 Task: Look for space in Carrara, Italy from 1st June, 2023 to 9th June, 2023 for 4 adults in price range Rs.6000 to Rs.12000. Place can be entire place with 2 bedrooms having 2 beds and 2 bathrooms. Property type can be house, flat, guest house. Booking option can be shelf check-in. Required host language is English.
Action: Mouse moved to (446, 114)
Screenshot: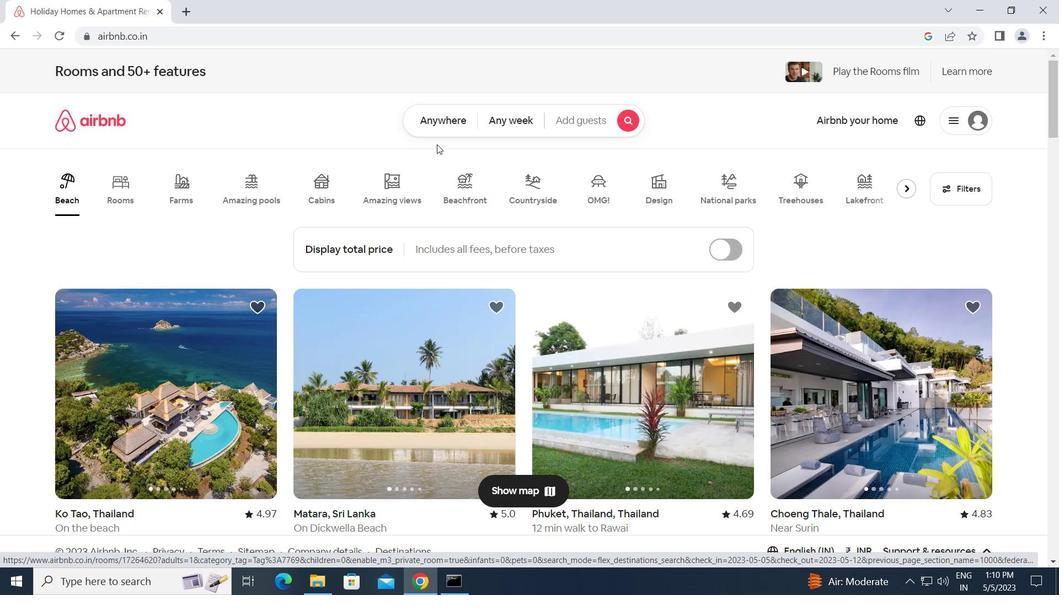 
Action: Mouse pressed left at (446, 114)
Screenshot: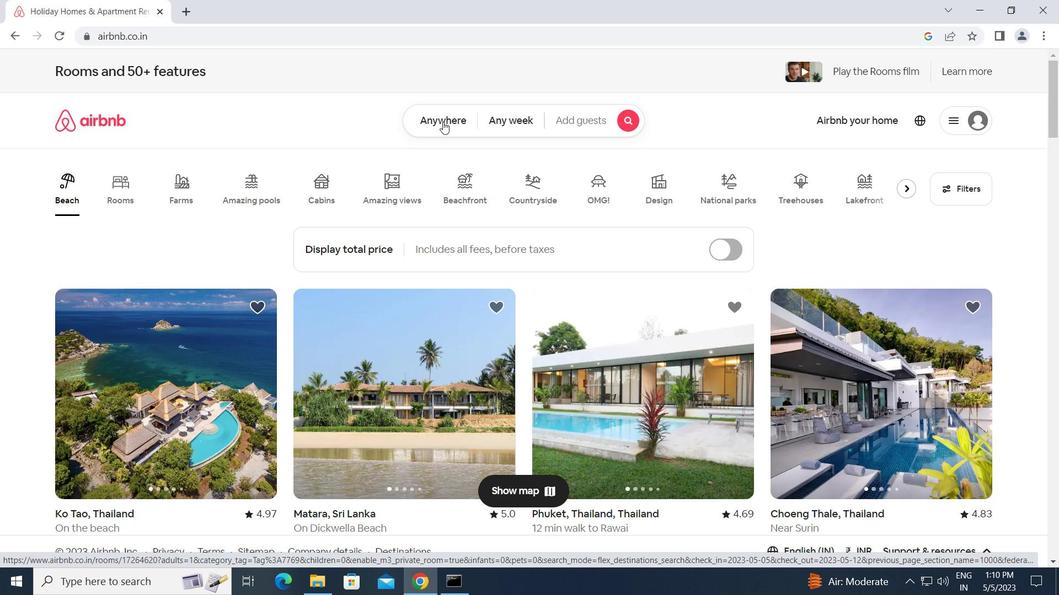 
Action: Mouse moved to (346, 173)
Screenshot: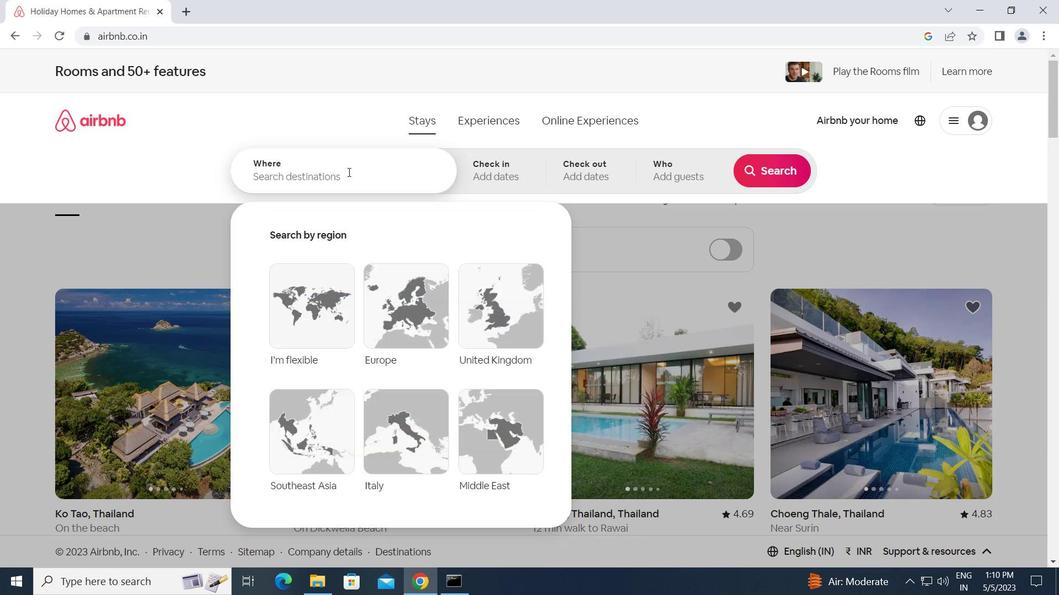 
Action: Mouse pressed left at (346, 173)
Screenshot: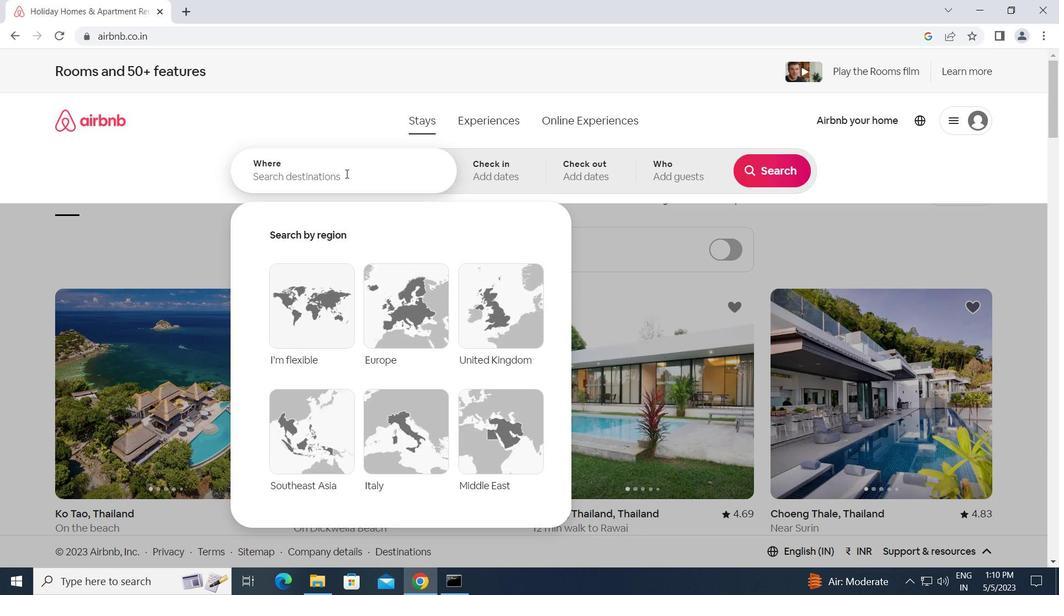 
Action: Key pressed c<Key.caps_lock>arrara,<Key.space><Key.caps_lock>i<Key.caps_lock>taly<Key.enter>
Screenshot: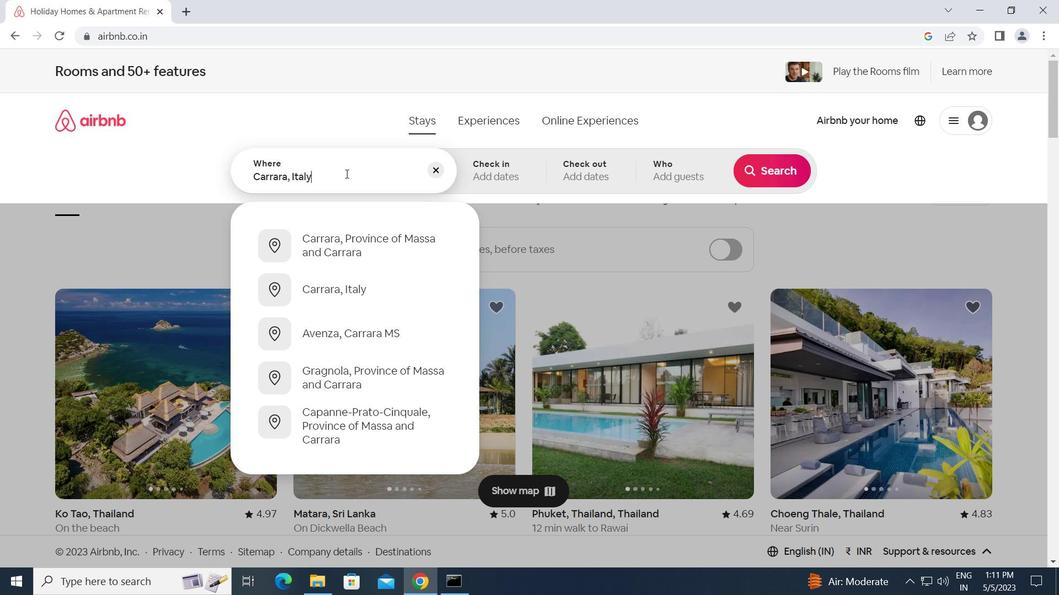 
Action: Mouse moved to (683, 330)
Screenshot: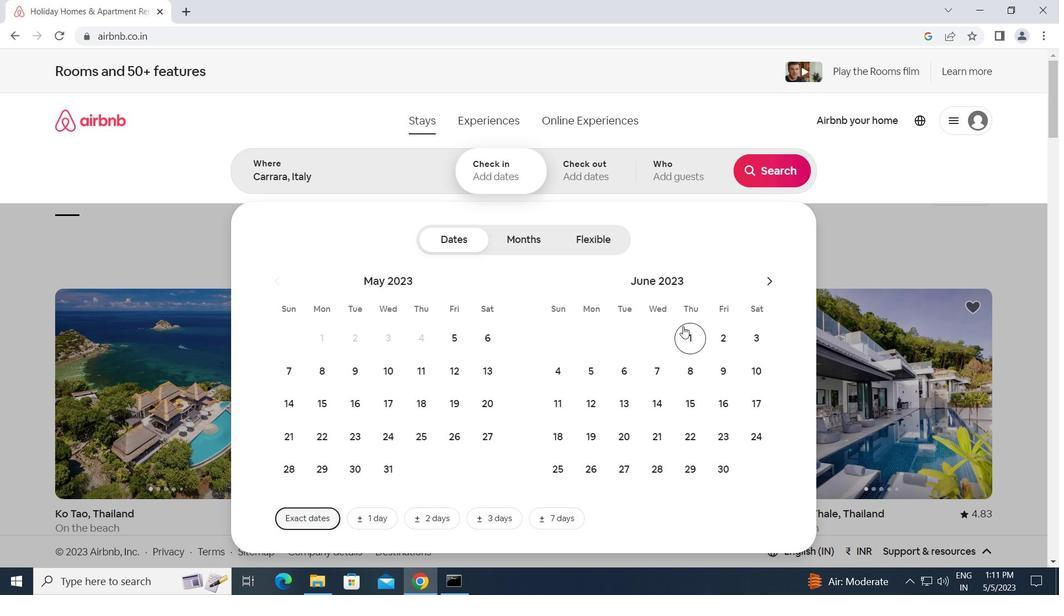 
Action: Mouse pressed left at (683, 330)
Screenshot: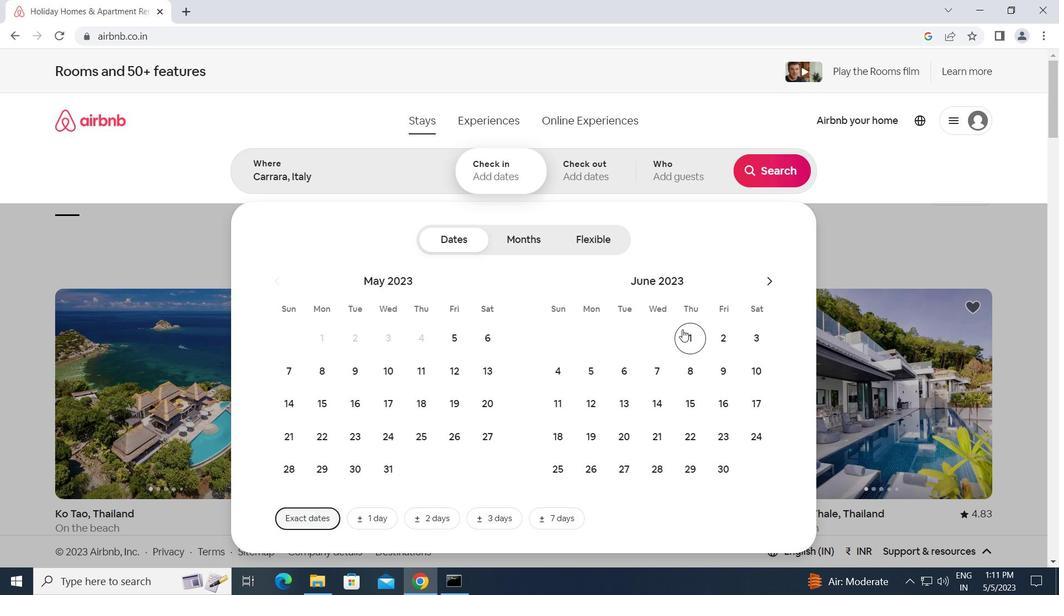 
Action: Mouse moved to (721, 372)
Screenshot: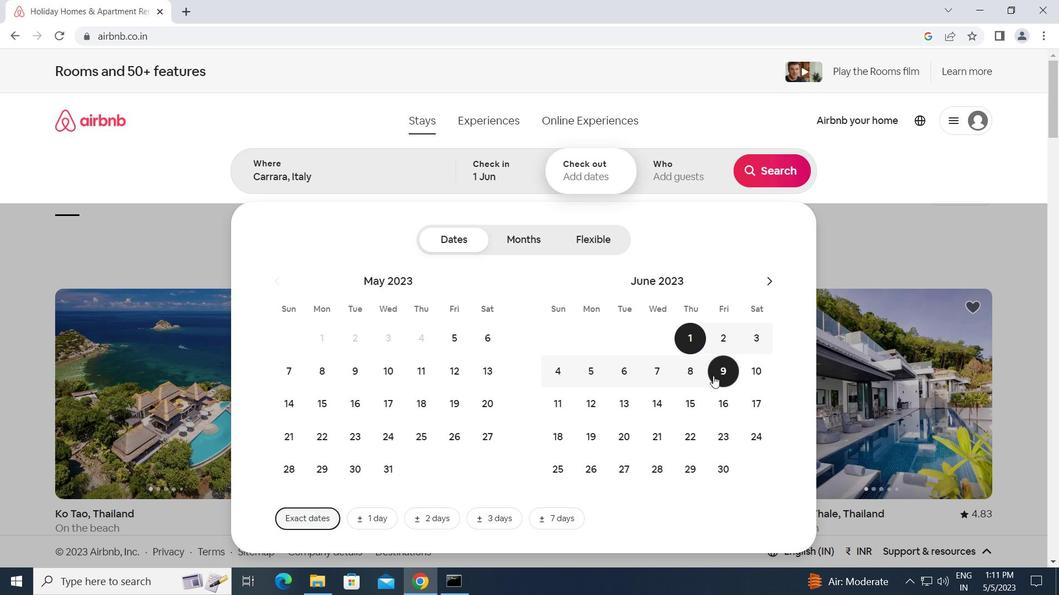 
Action: Mouse pressed left at (721, 372)
Screenshot: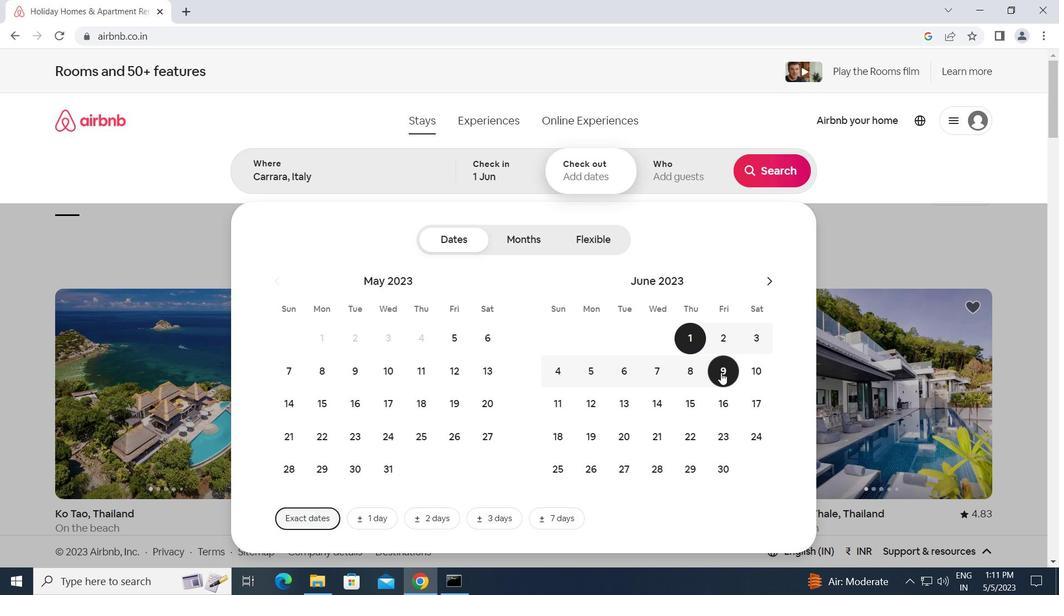 
Action: Mouse moved to (694, 171)
Screenshot: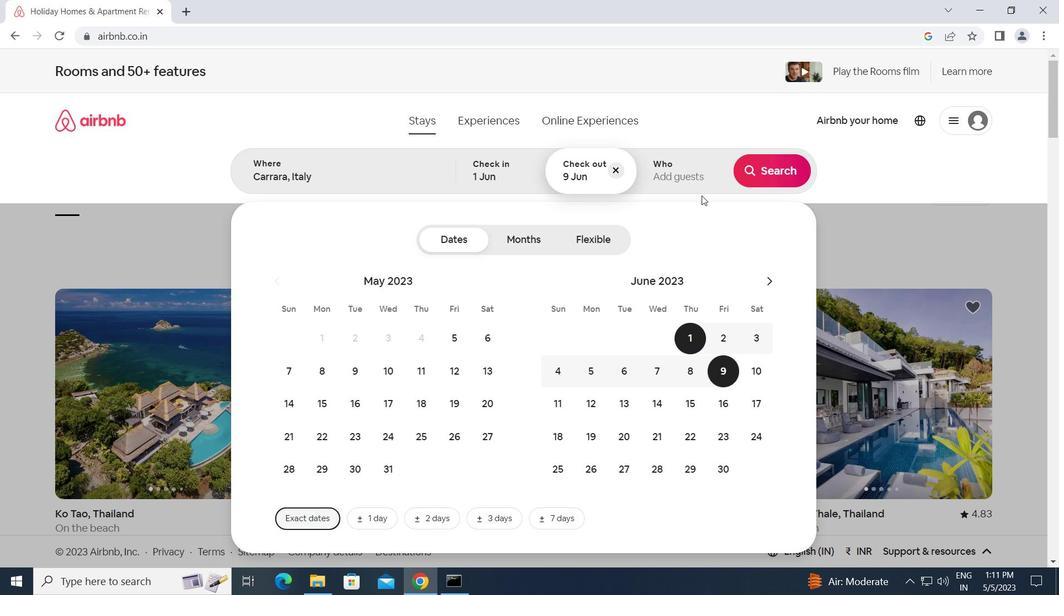 
Action: Mouse pressed left at (694, 171)
Screenshot: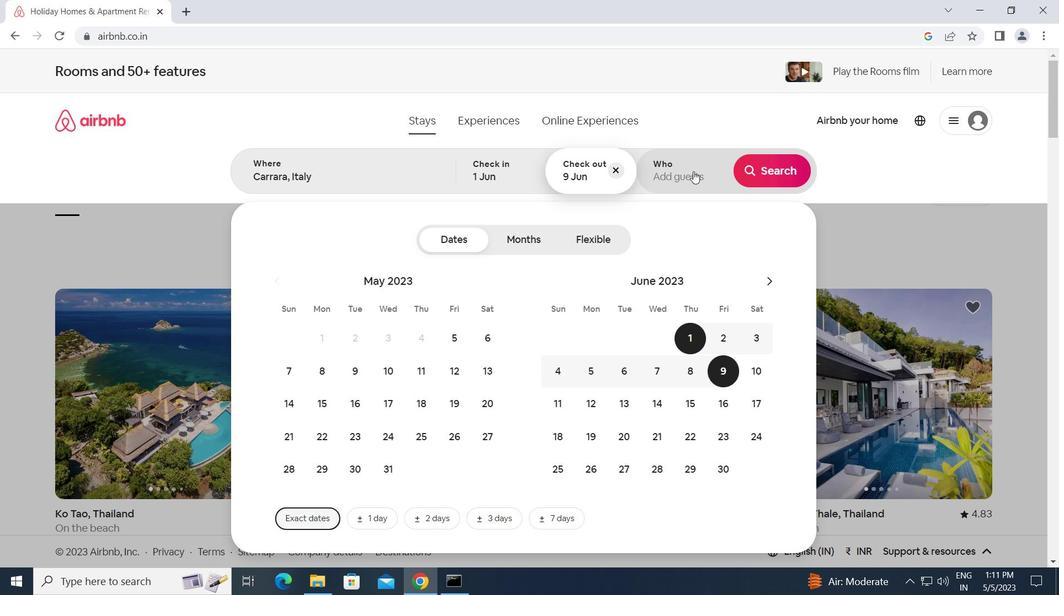 
Action: Mouse moved to (780, 241)
Screenshot: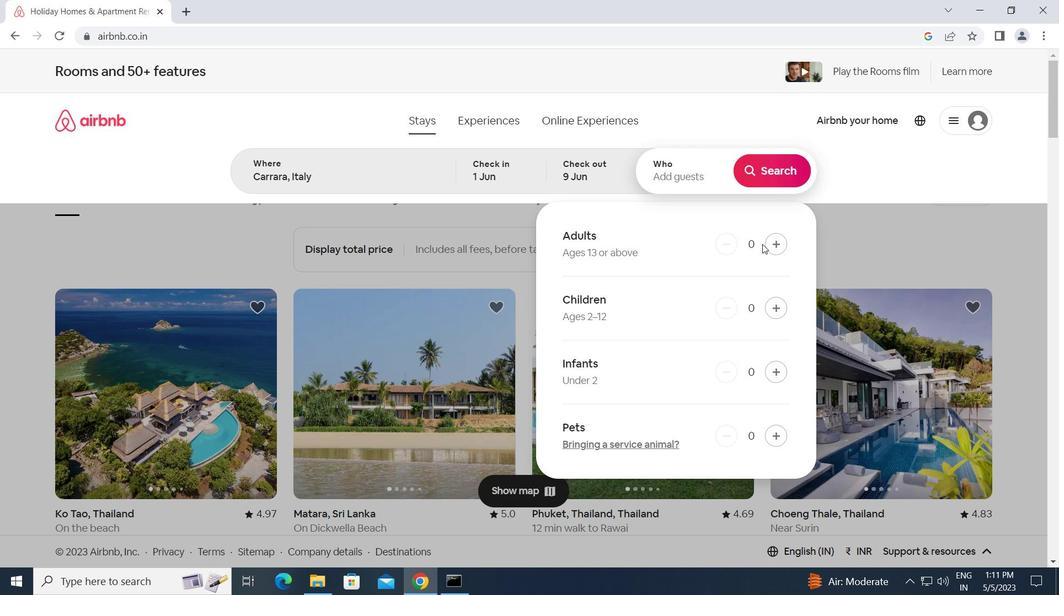 
Action: Mouse pressed left at (780, 241)
Screenshot: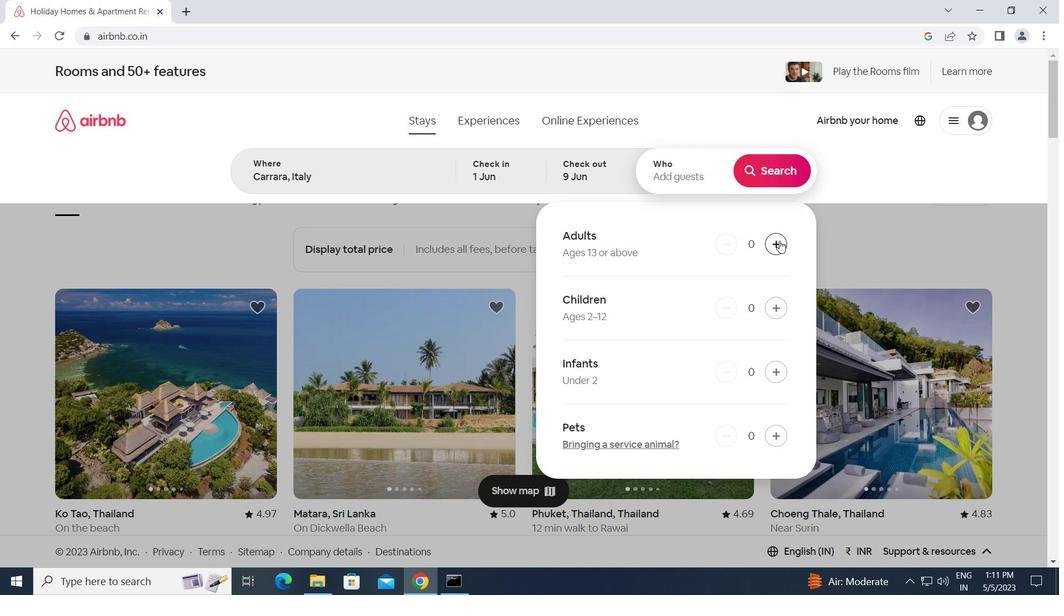 
Action: Mouse pressed left at (780, 241)
Screenshot: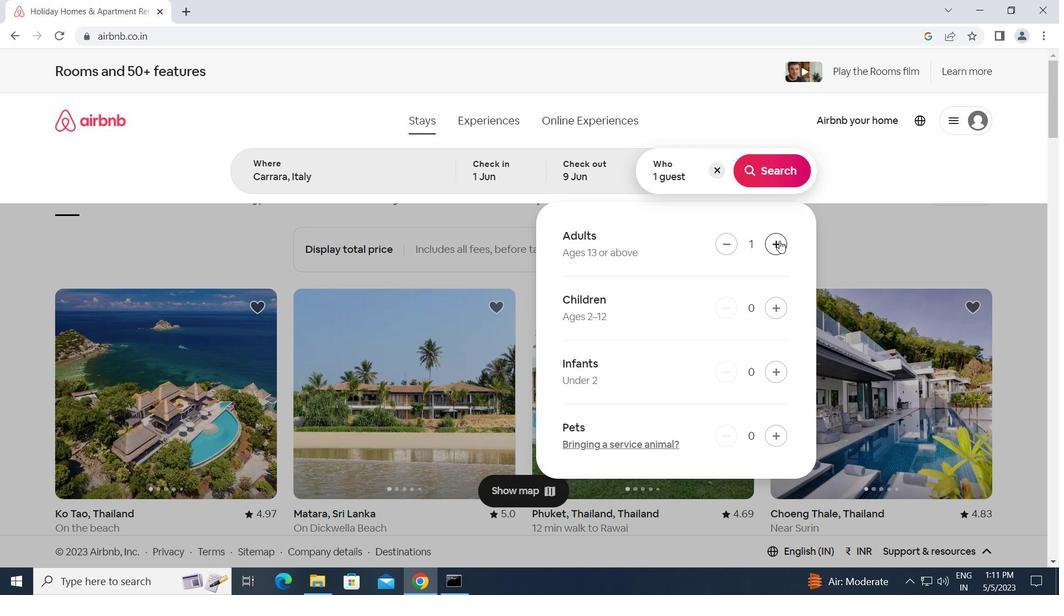 
Action: Mouse pressed left at (780, 241)
Screenshot: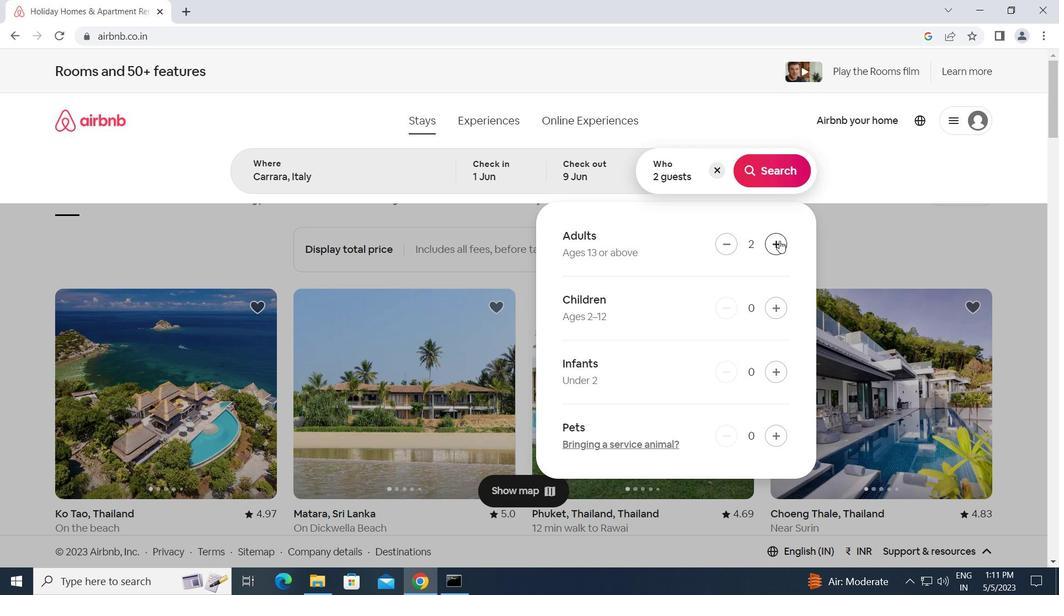 
Action: Mouse pressed left at (780, 241)
Screenshot: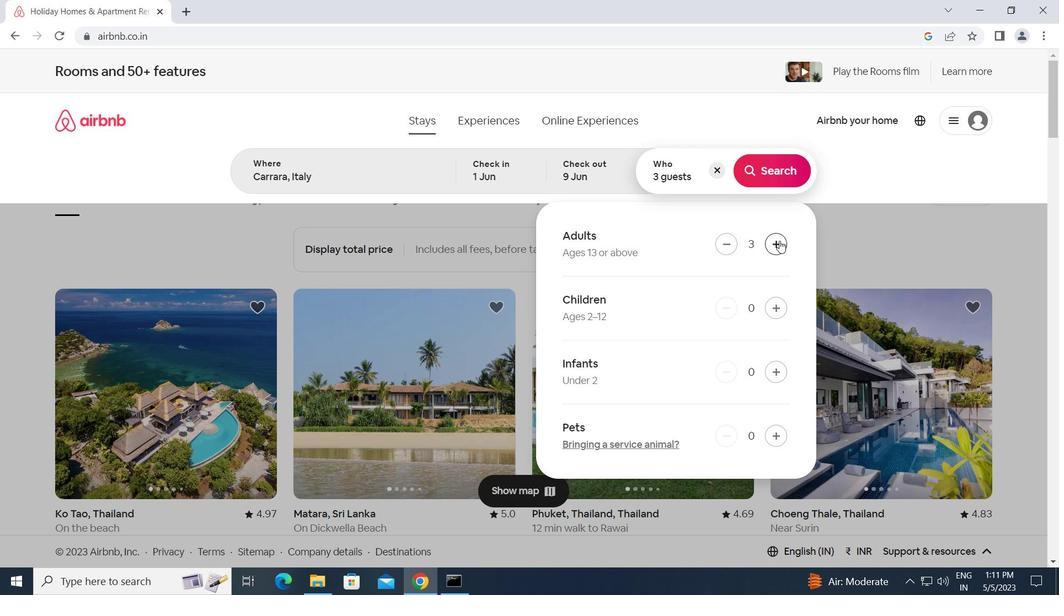 
Action: Mouse moved to (769, 169)
Screenshot: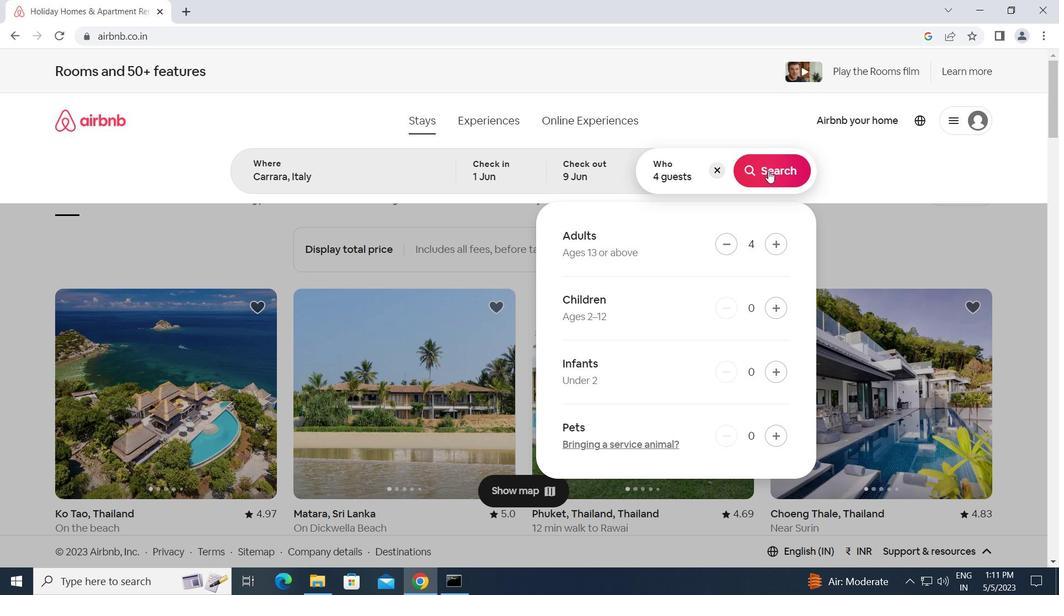 
Action: Mouse pressed left at (769, 169)
Screenshot: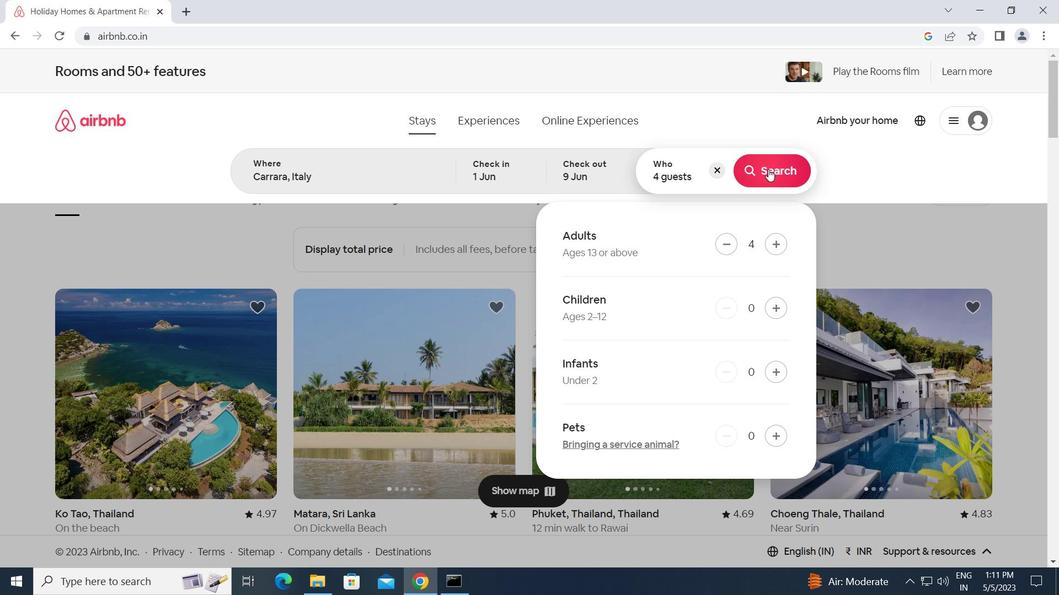 
Action: Mouse moved to (1011, 119)
Screenshot: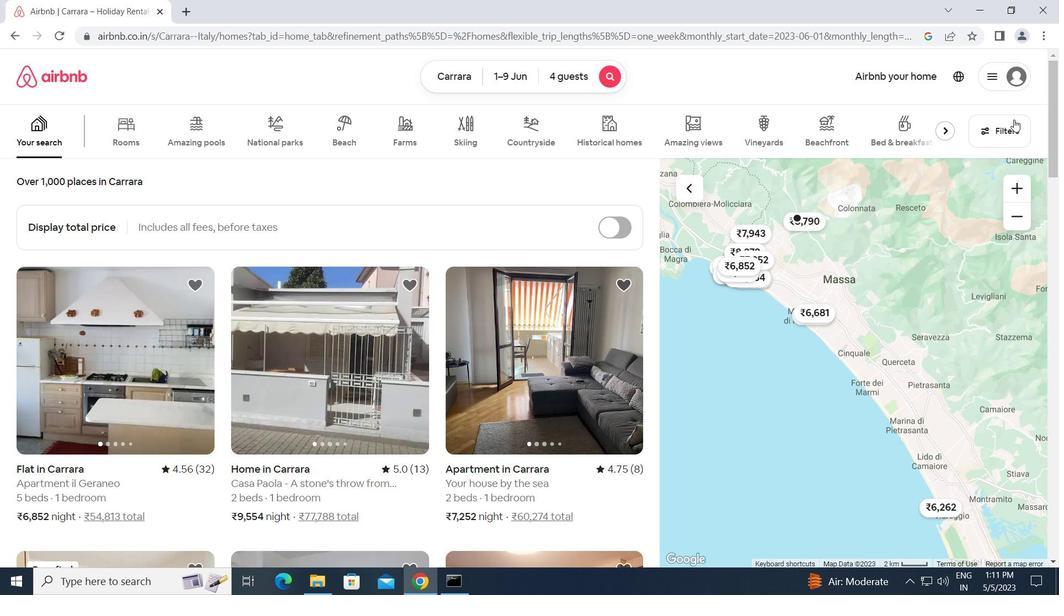 
Action: Mouse pressed left at (1011, 119)
Screenshot: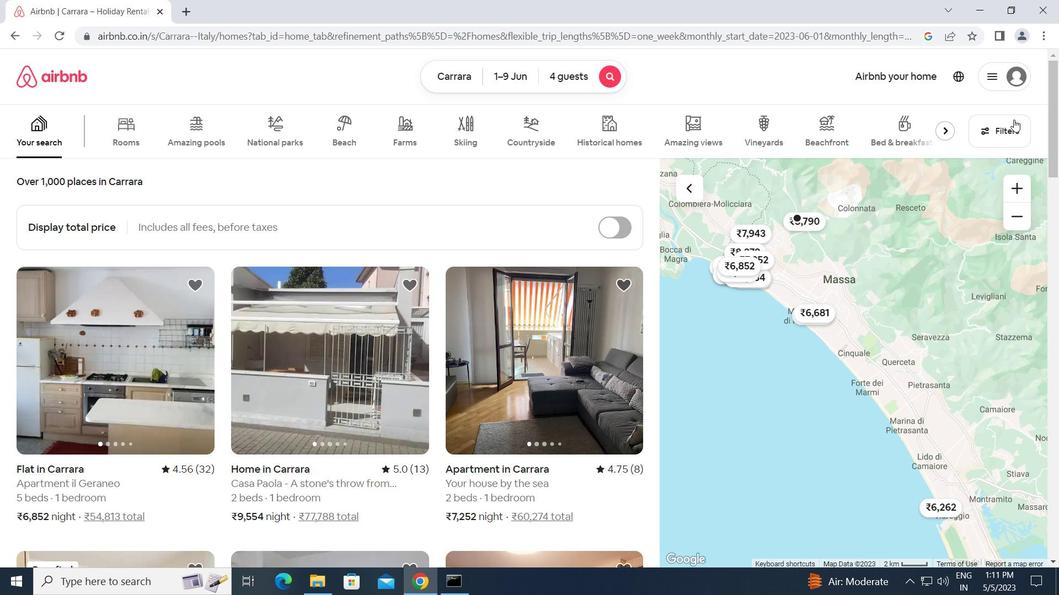 
Action: Mouse moved to (362, 418)
Screenshot: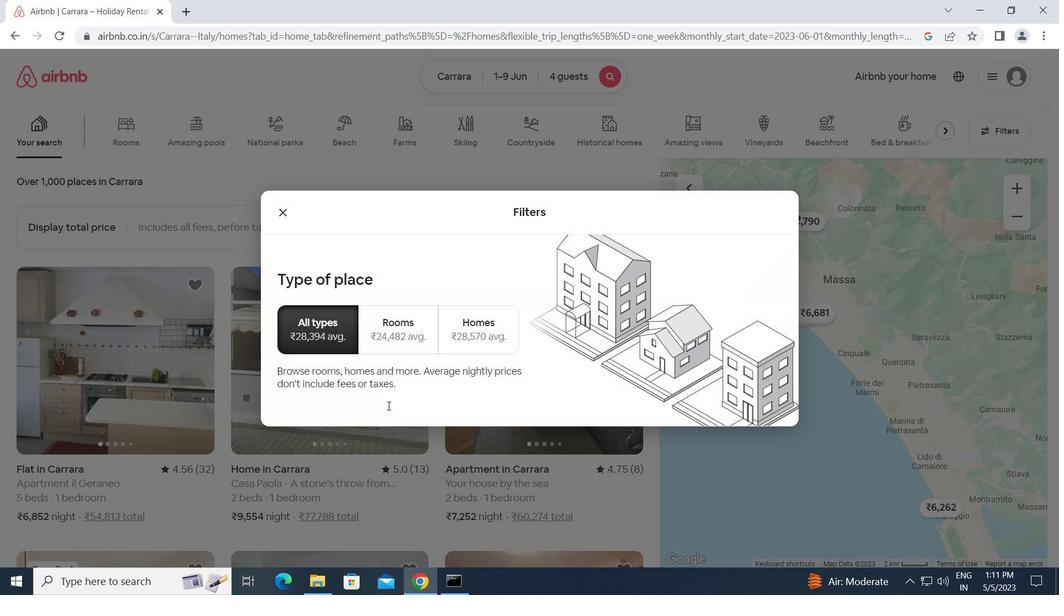 
Action: Mouse scrolled (362, 418) with delta (0, 0)
Screenshot: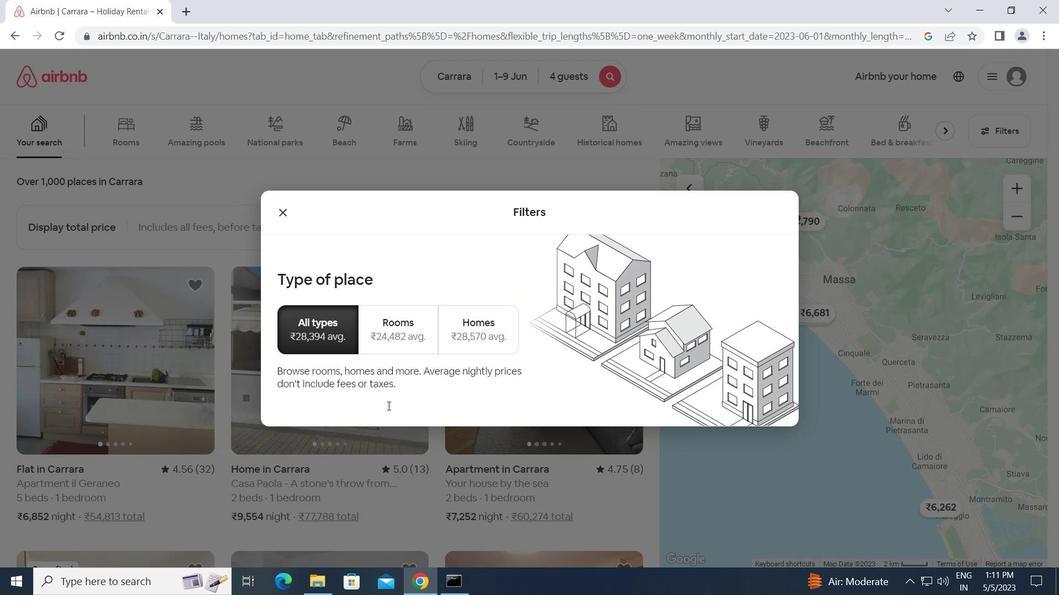 
Action: Mouse scrolled (362, 418) with delta (0, 0)
Screenshot: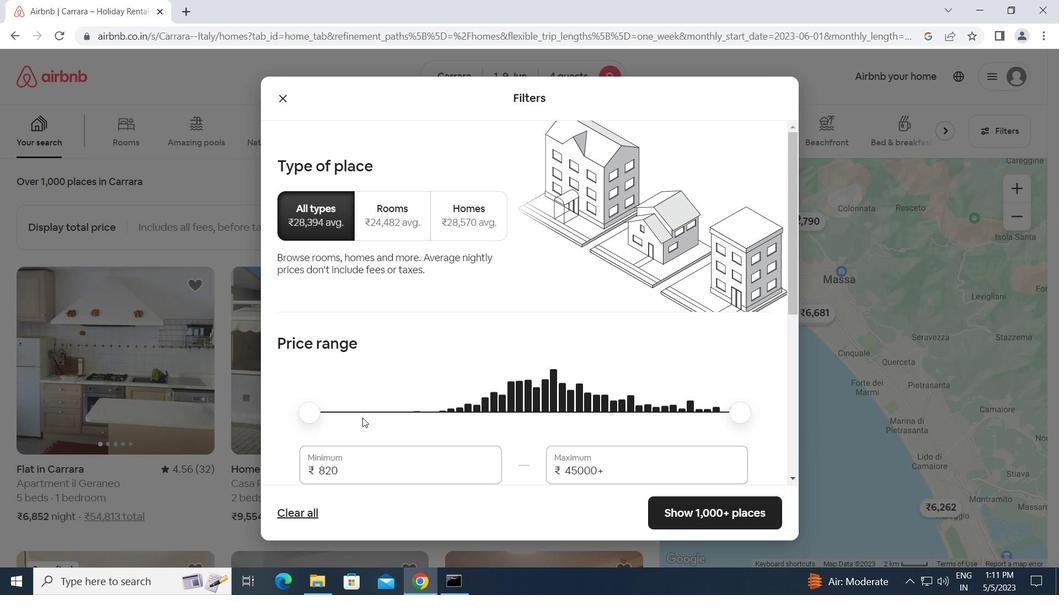 
Action: Mouse scrolled (362, 418) with delta (0, 0)
Screenshot: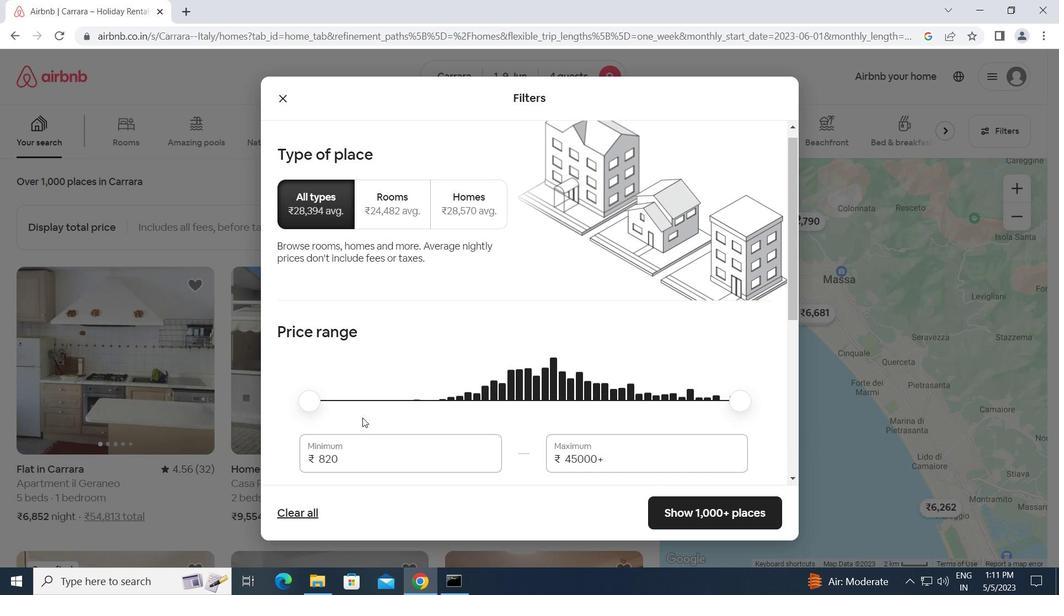 
Action: Mouse moved to (345, 311)
Screenshot: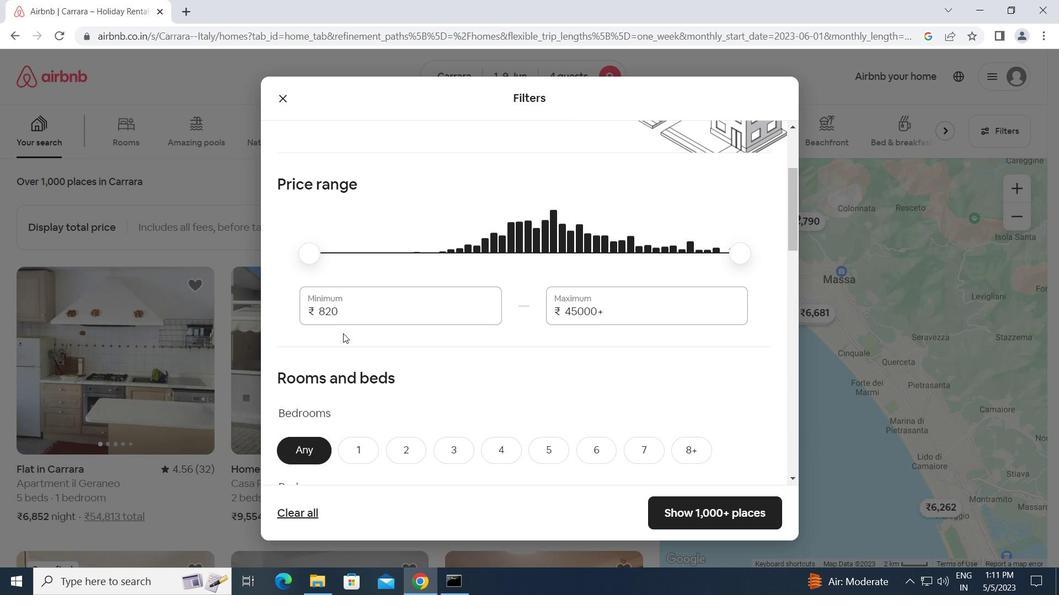 
Action: Mouse pressed left at (345, 311)
Screenshot: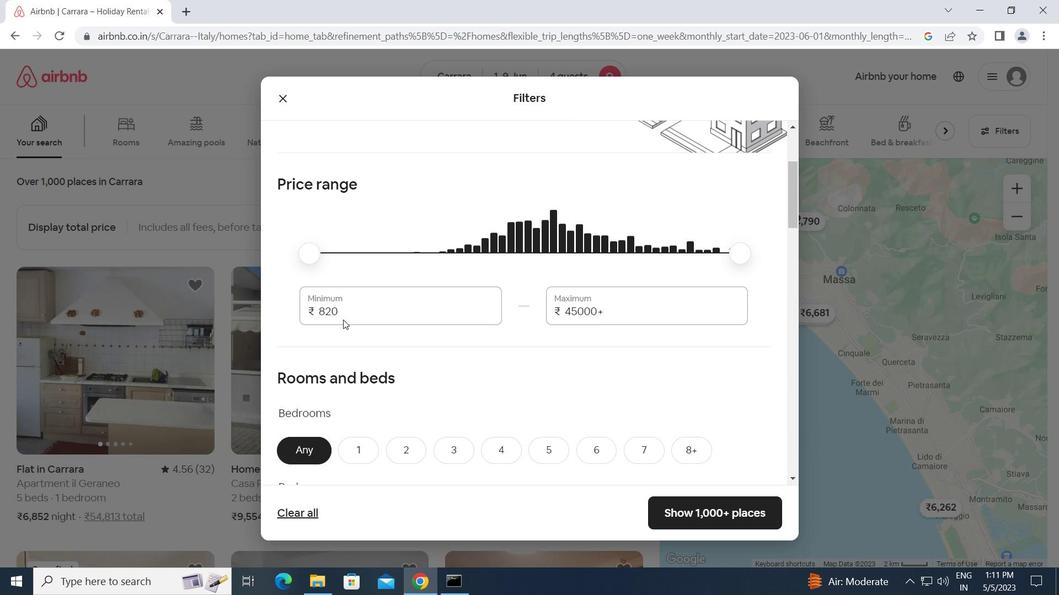 
Action: Mouse moved to (292, 310)
Screenshot: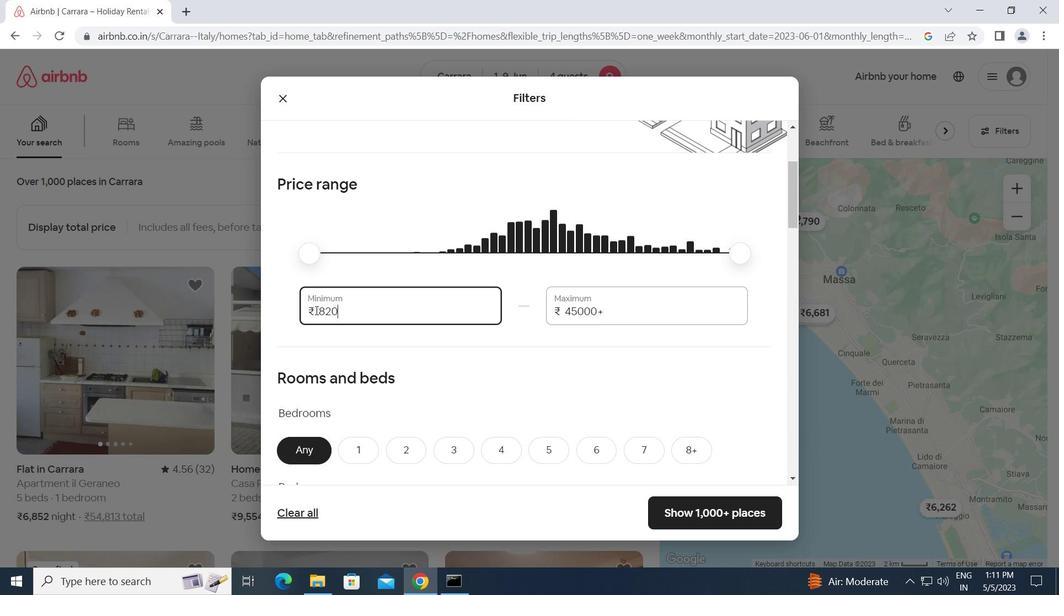 
Action: Key pressed 6000<Key.tab>12000
Screenshot: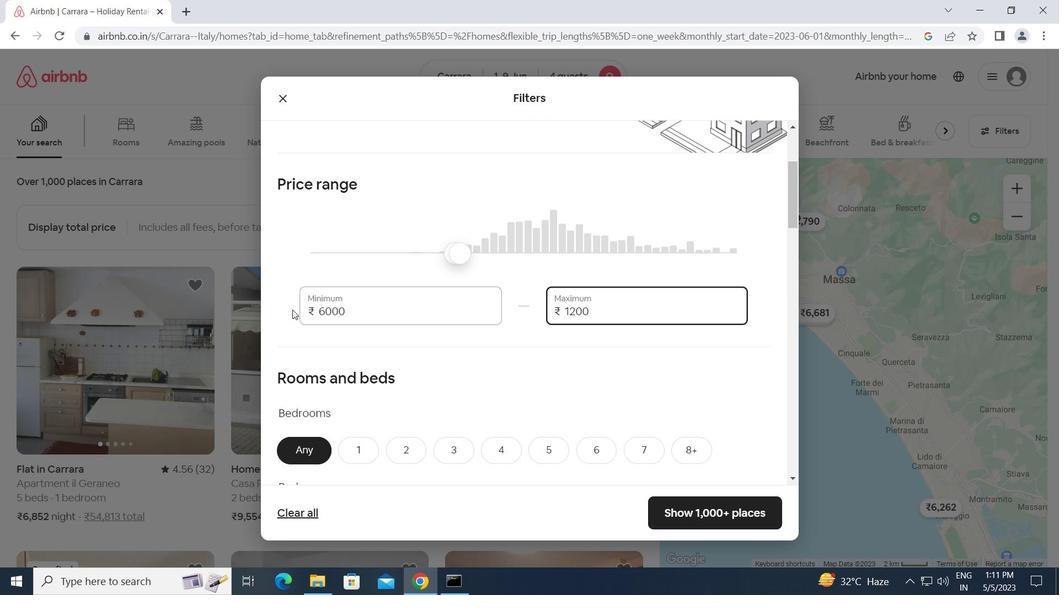 
Action: Mouse moved to (412, 379)
Screenshot: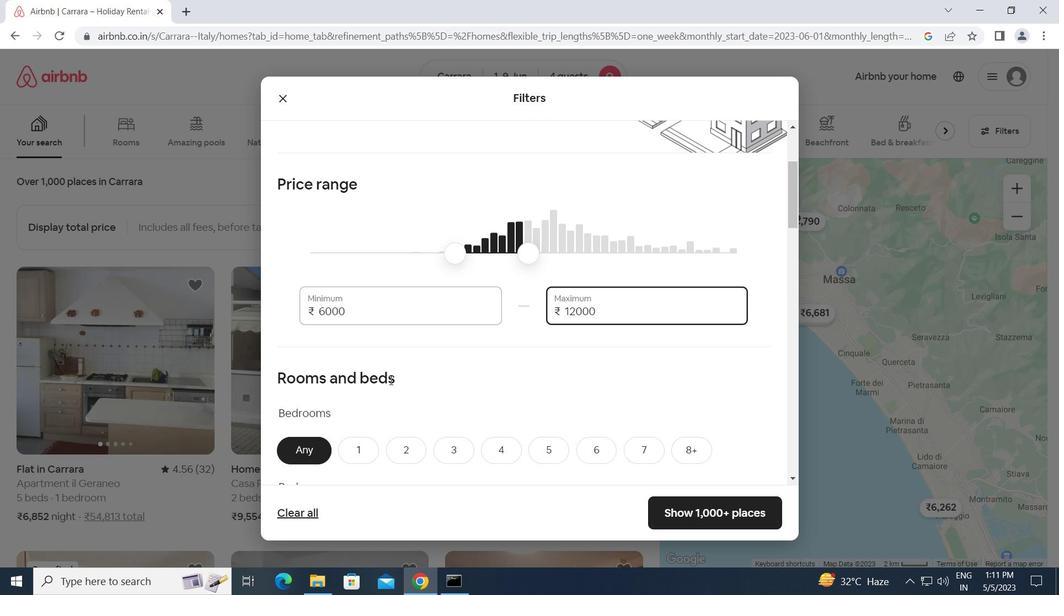 
Action: Mouse scrolled (412, 378) with delta (0, 0)
Screenshot: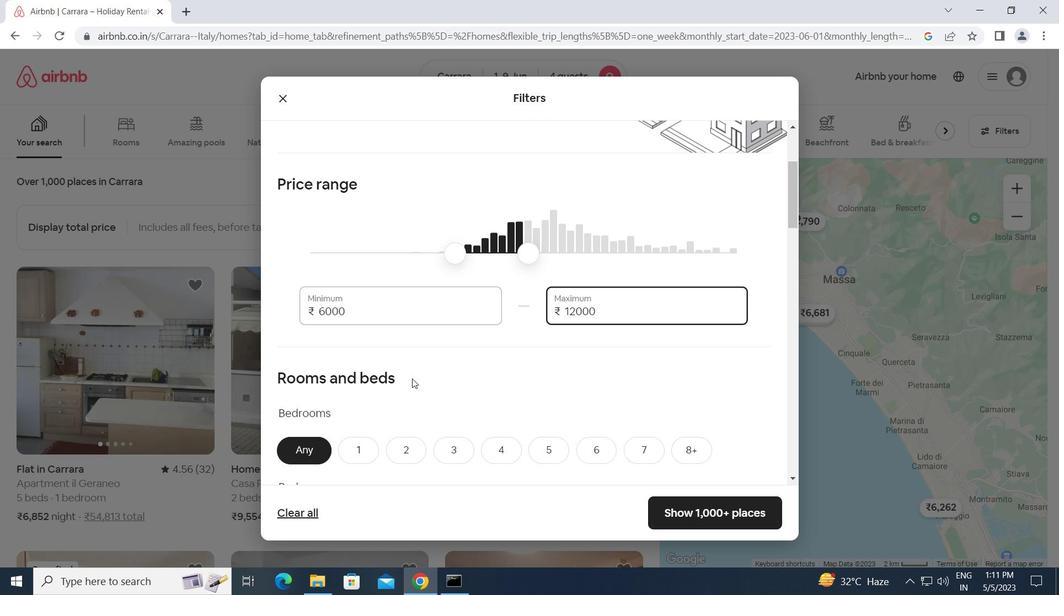 
Action: Mouse scrolled (412, 378) with delta (0, 0)
Screenshot: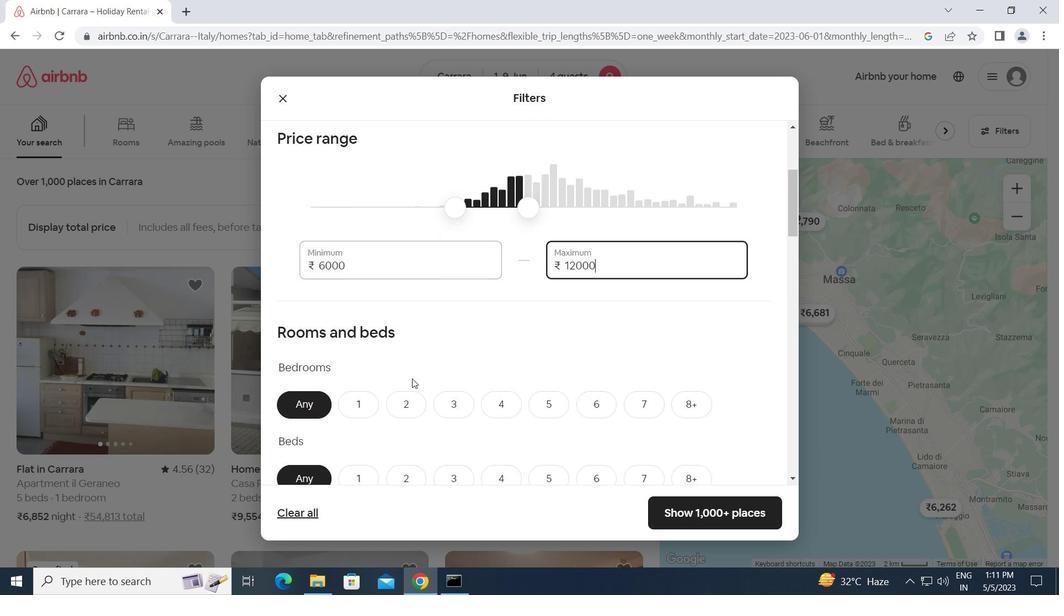 
Action: Mouse moved to (403, 317)
Screenshot: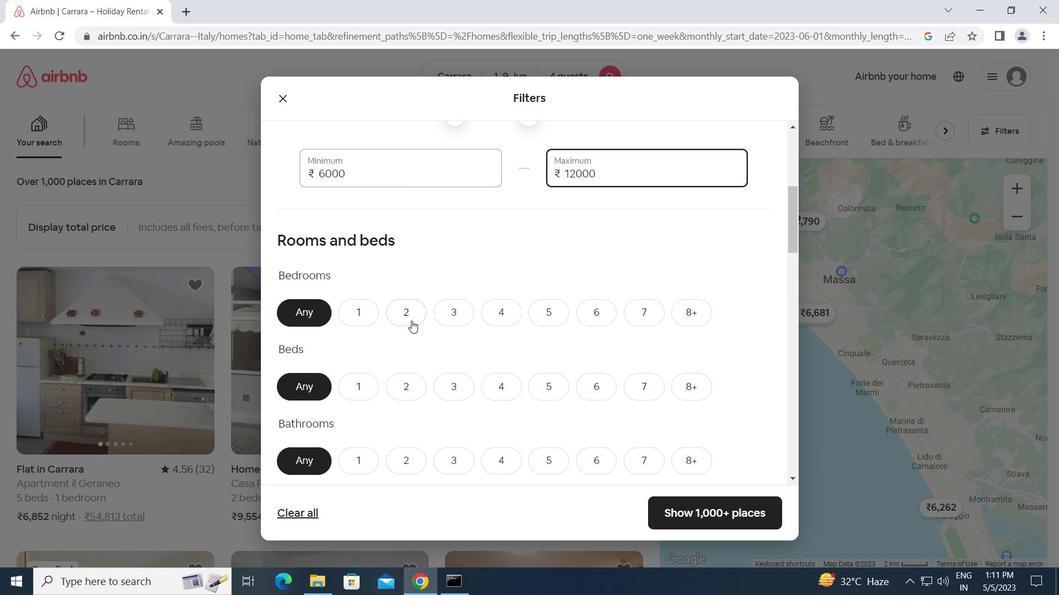 
Action: Mouse pressed left at (403, 317)
Screenshot: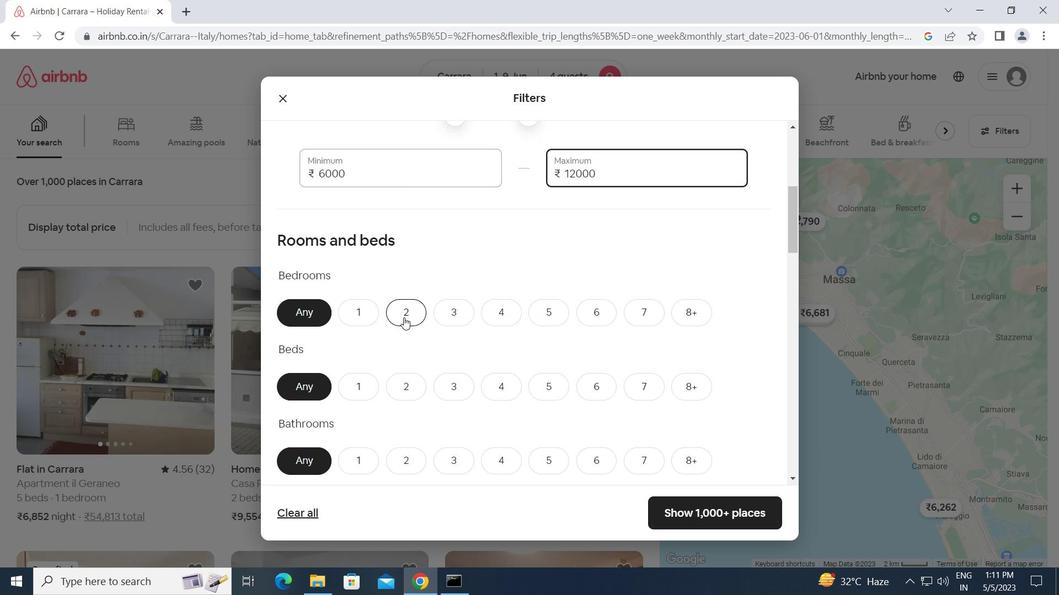 
Action: Mouse moved to (400, 380)
Screenshot: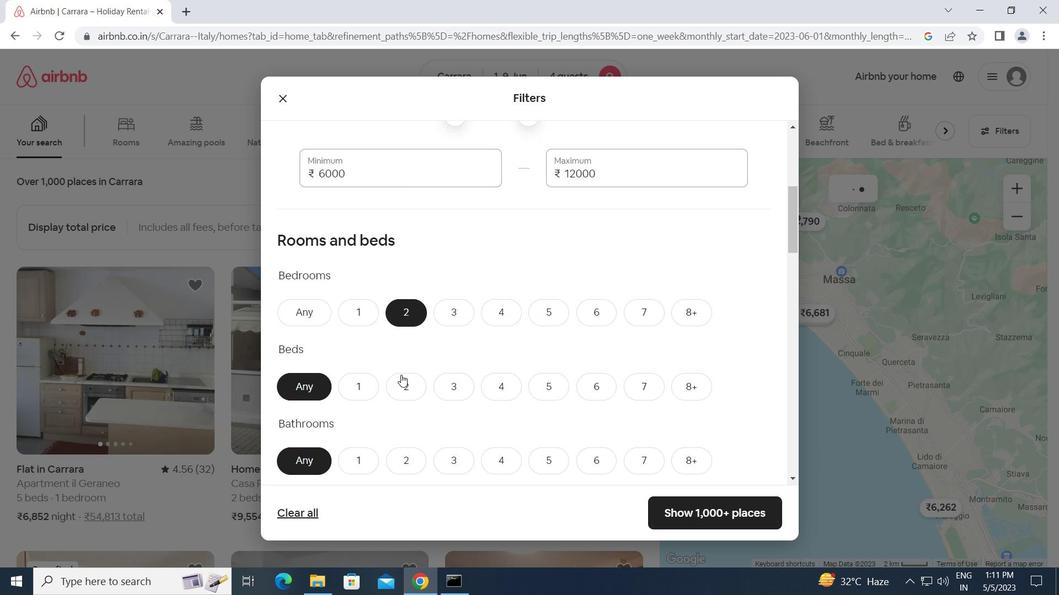 
Action: Mouse pressed left at (400, 380)
Screenshot: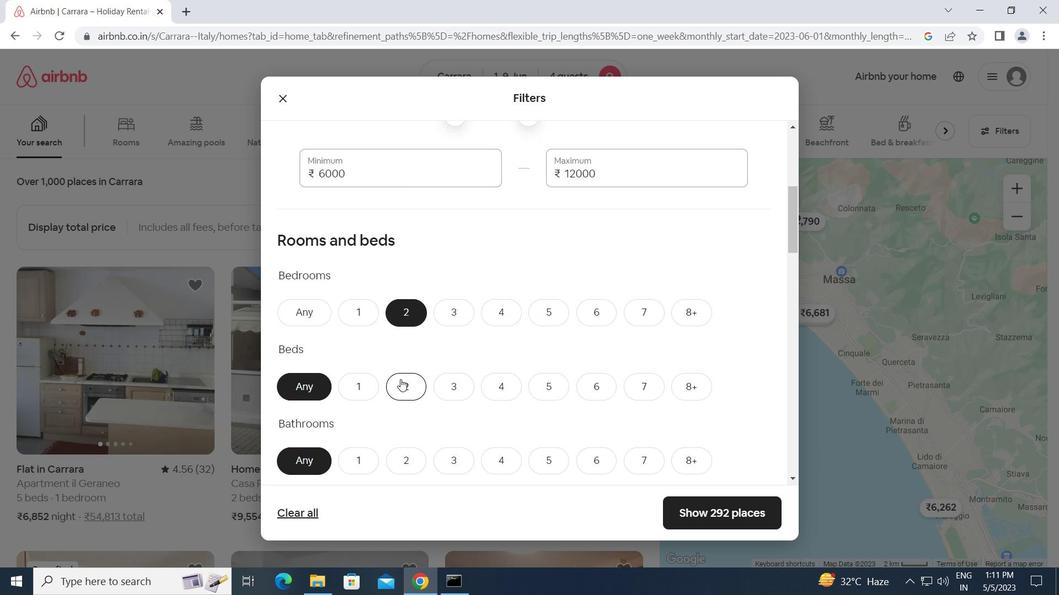 
Action: Mouse scrolled (400, 379) with delta (0, 0)
Screenshot: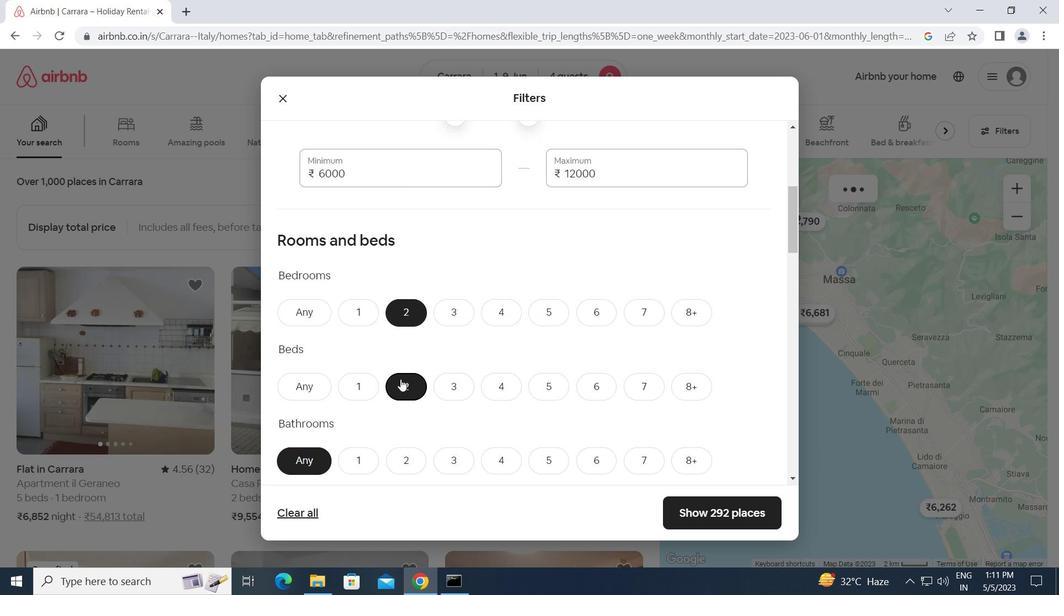 
Action: Mouse moved to (403, 389)
Screenshot: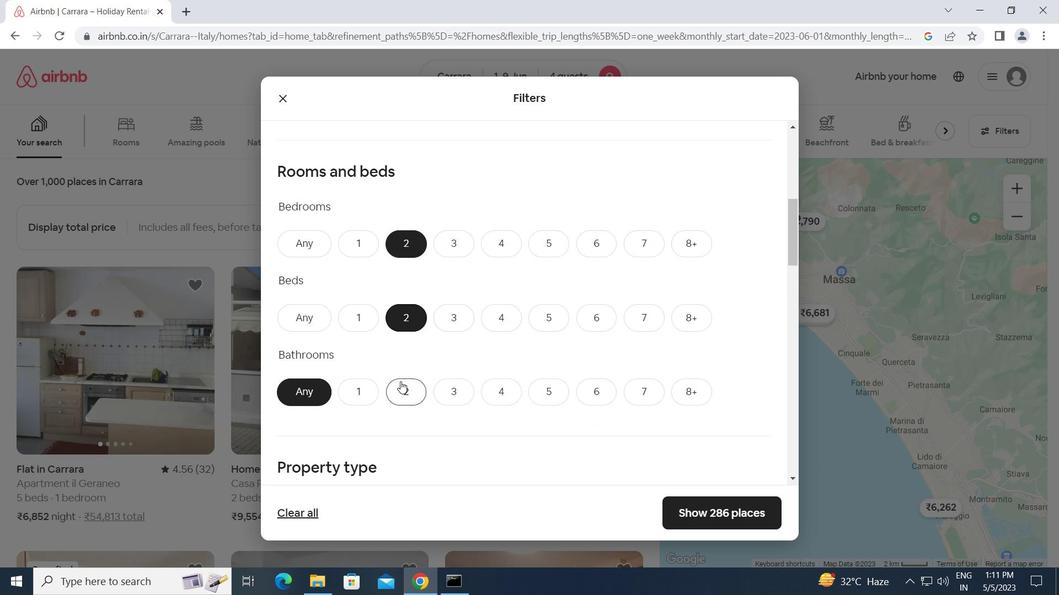 
Action: Mouse pressed left at (403, 389)
Screenshot: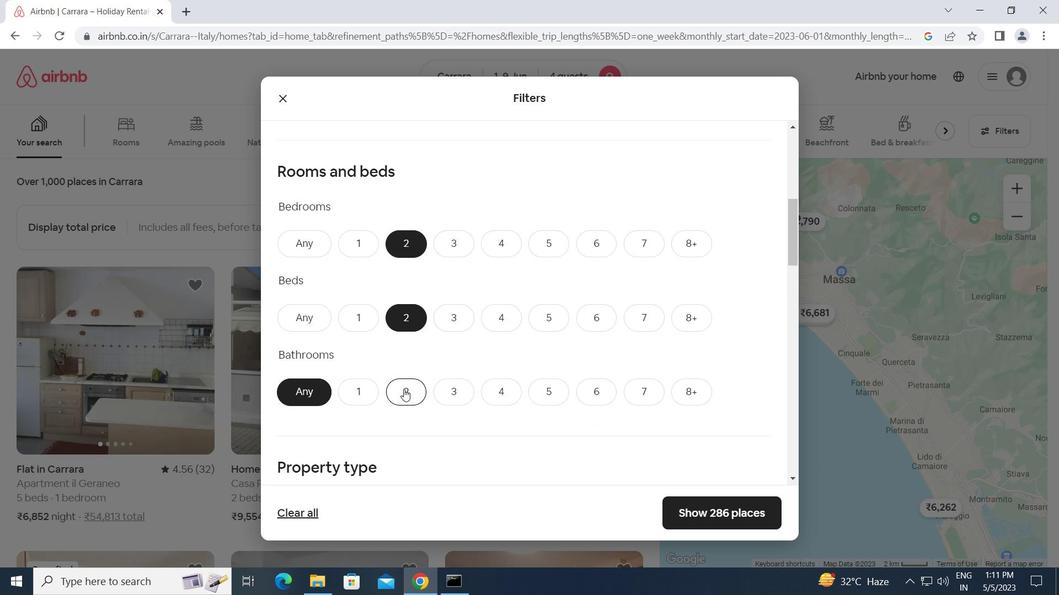 
Action: Mouse moved to (417, 393)
Screenshot: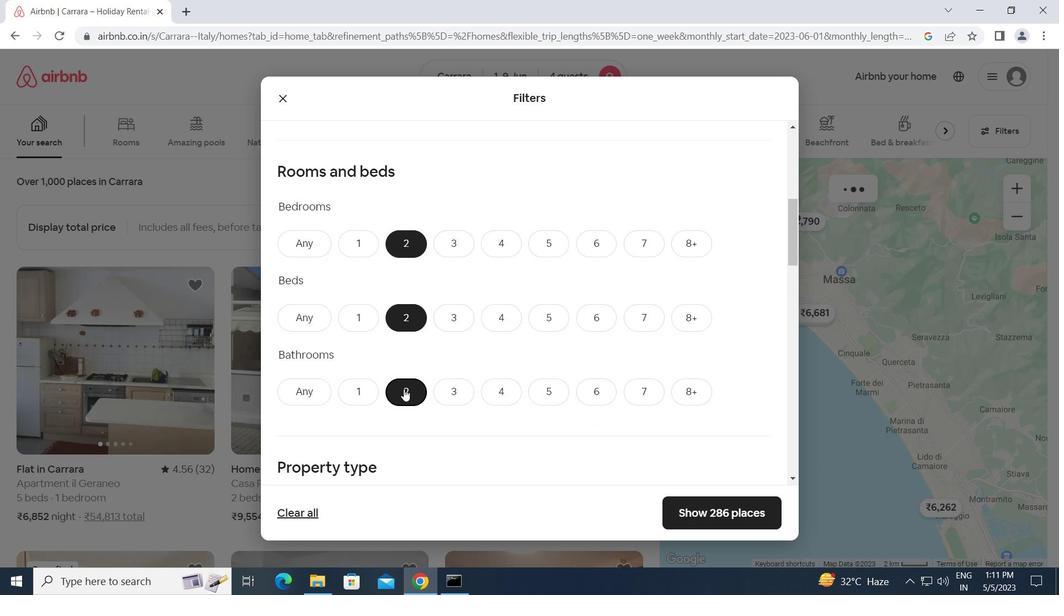 
Action: Mouse scrolled (417, 393) with delta (0, 0)
Screenshot: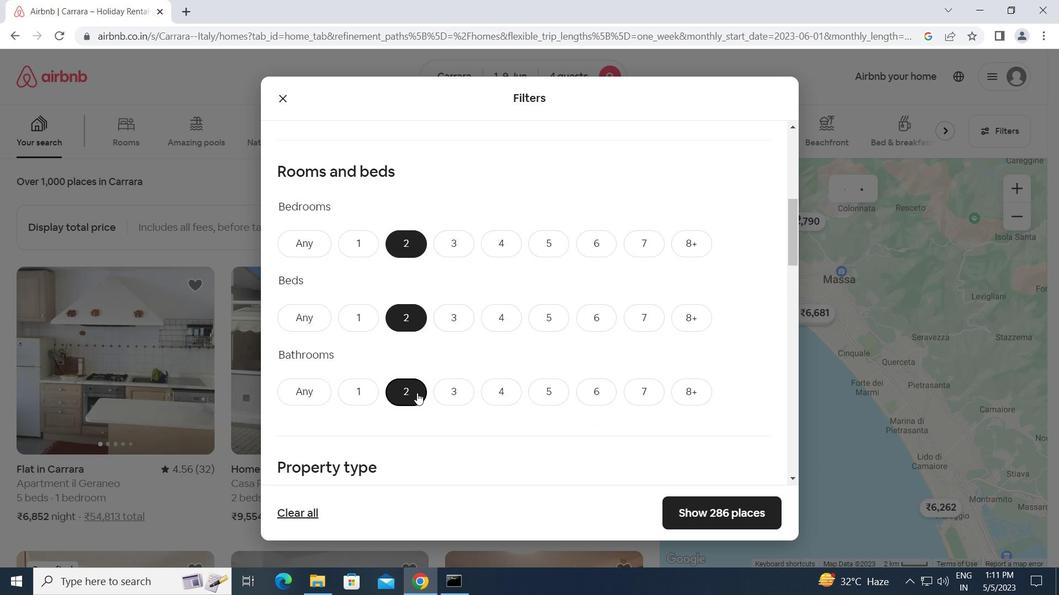
Action: Mouse scrolled (417, 393) with delta (0, 0)
Screenshot: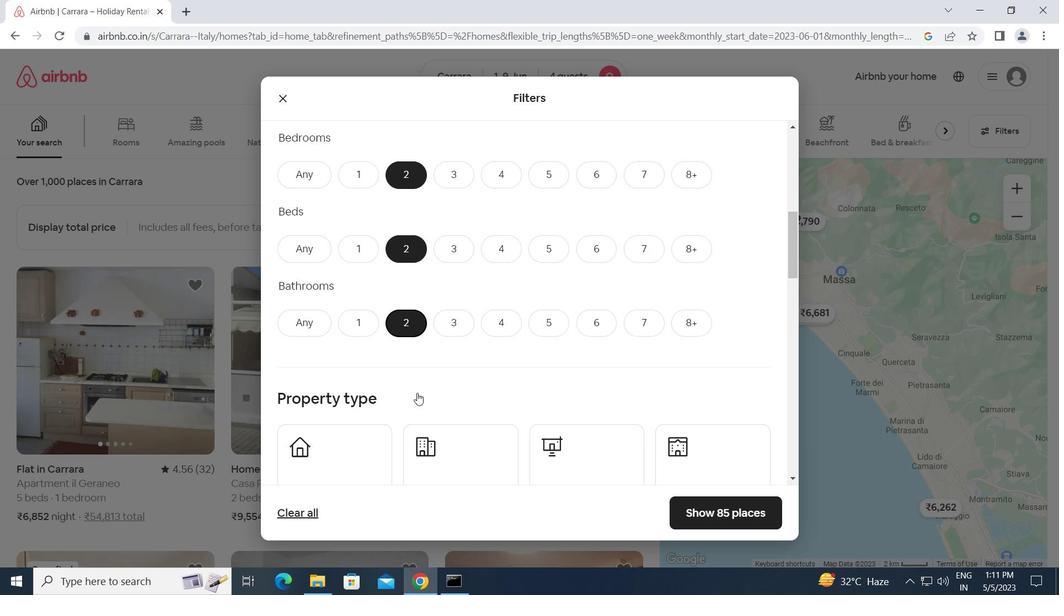 
Action: Mouse moved to (349, 396)
Screenshot: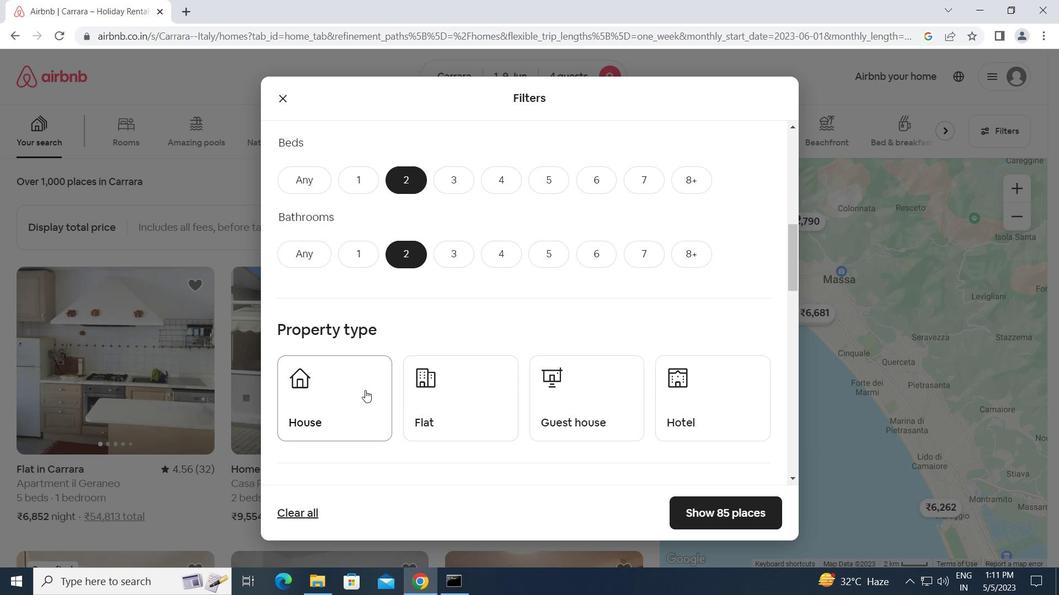 
Action: Mouse pressed left at (349, 396)
Screenshot: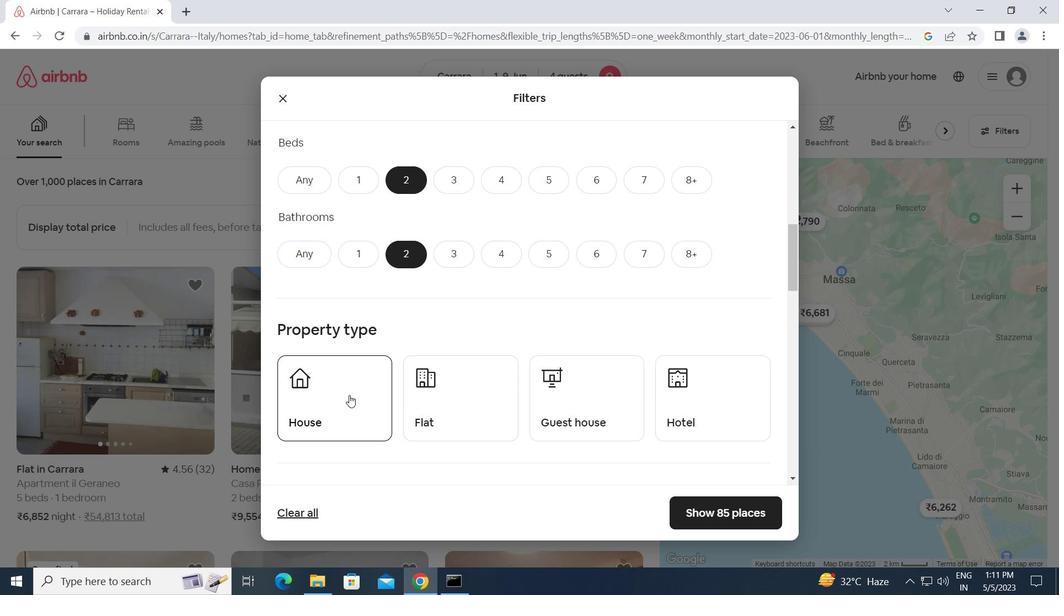 
Action: Mouse moved to (465, 406)
Screenshot: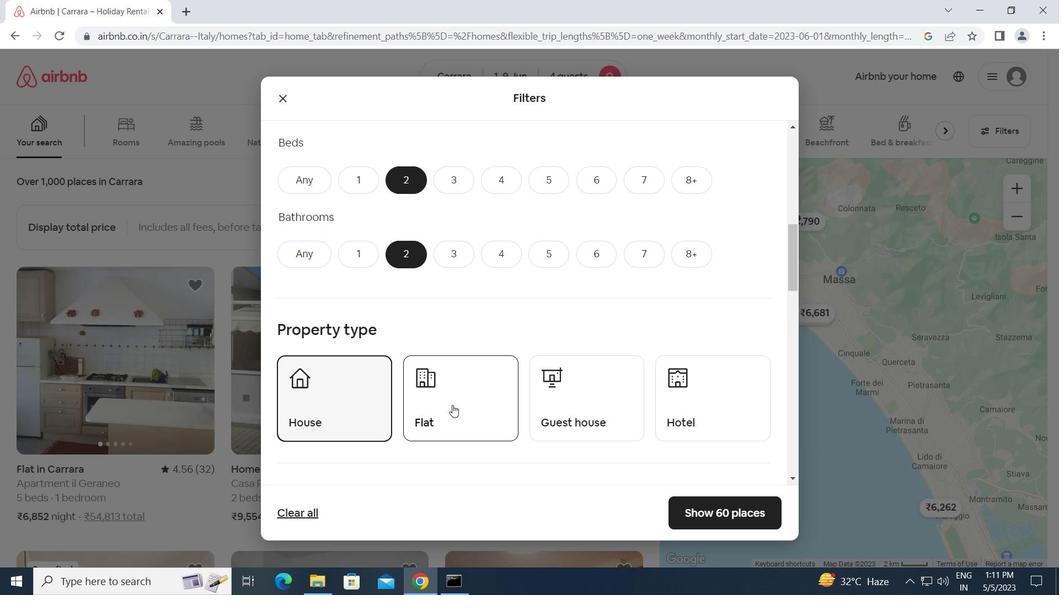 
Action: Mouse pressed left at (465, 406)
Screenshot: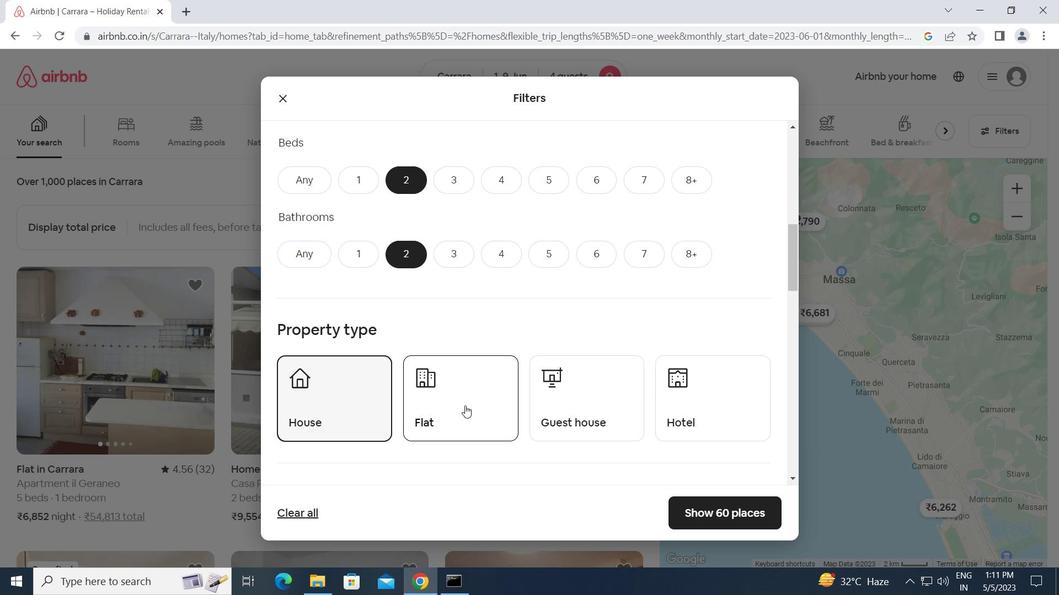 
Action: Mouse moved to (584, 417)
Screenshot: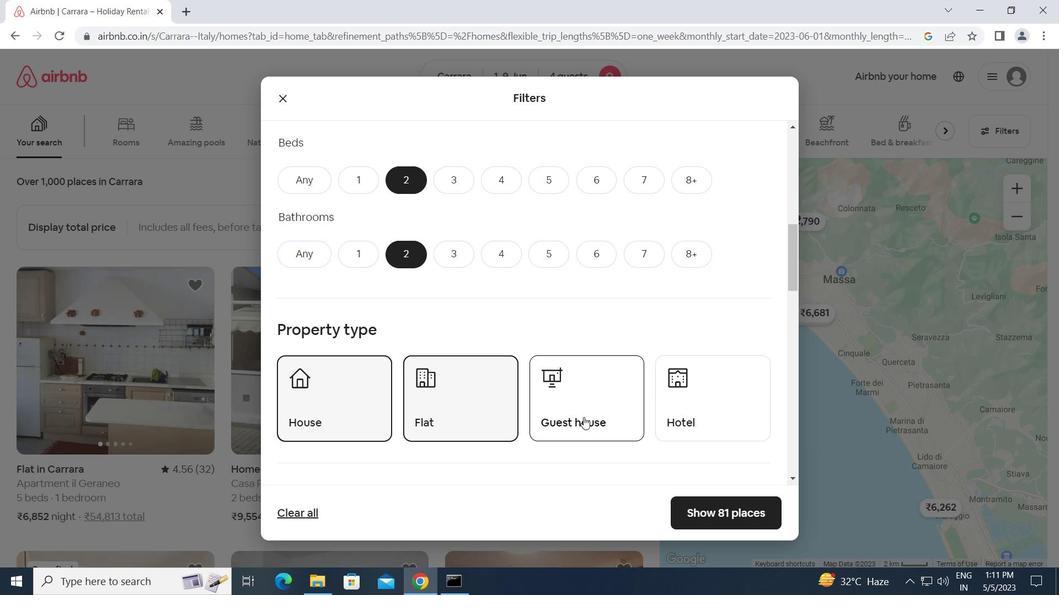 
Action: Mouse pressed left at (584, 417)
Screenshot: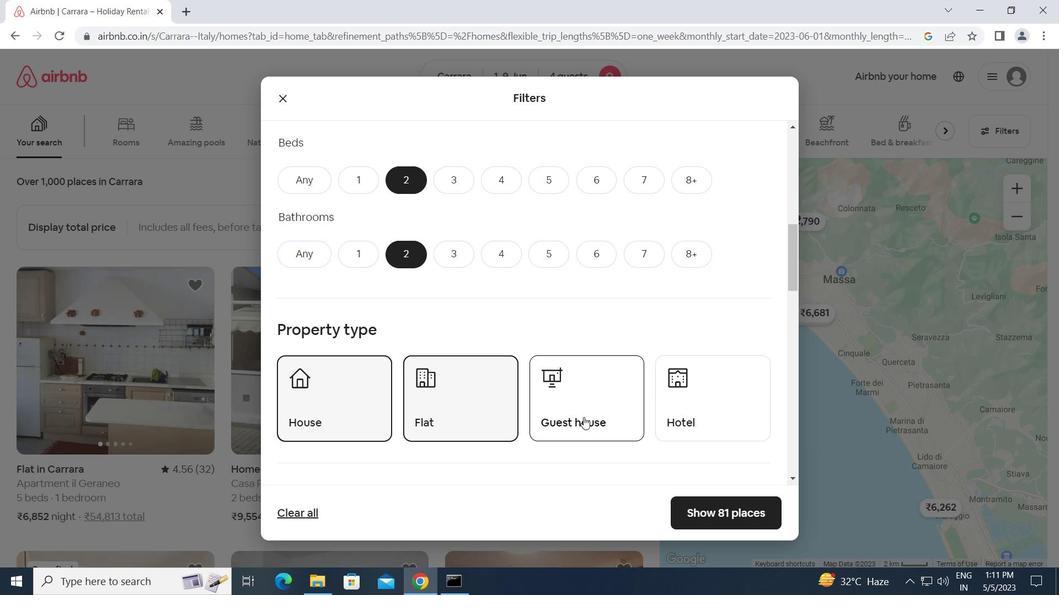 
Action: Mouse moved to (454, 467)
Screenshot: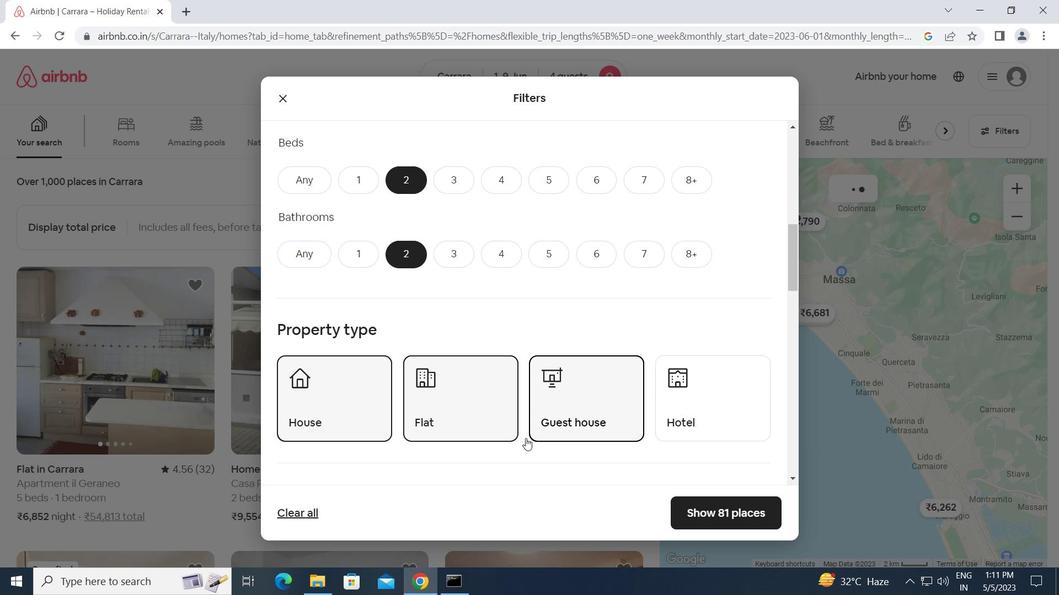 
Action: Mouse scrolled (454, 466) with delta (0, 0)
Screenshot: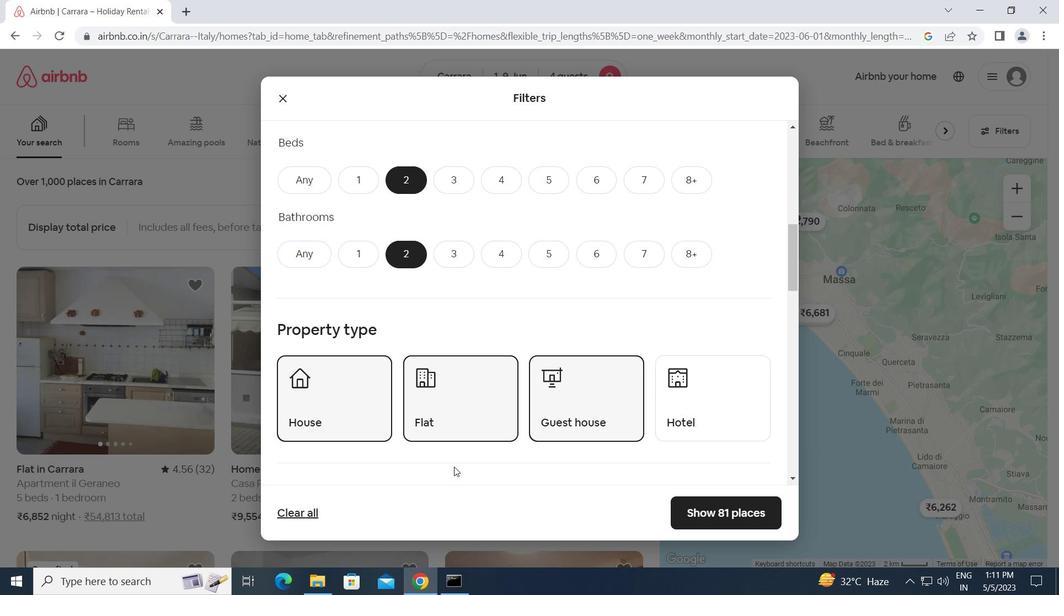 
Action: Mouse scrolled (454, 466) with delta (0, 0)
Screenshot: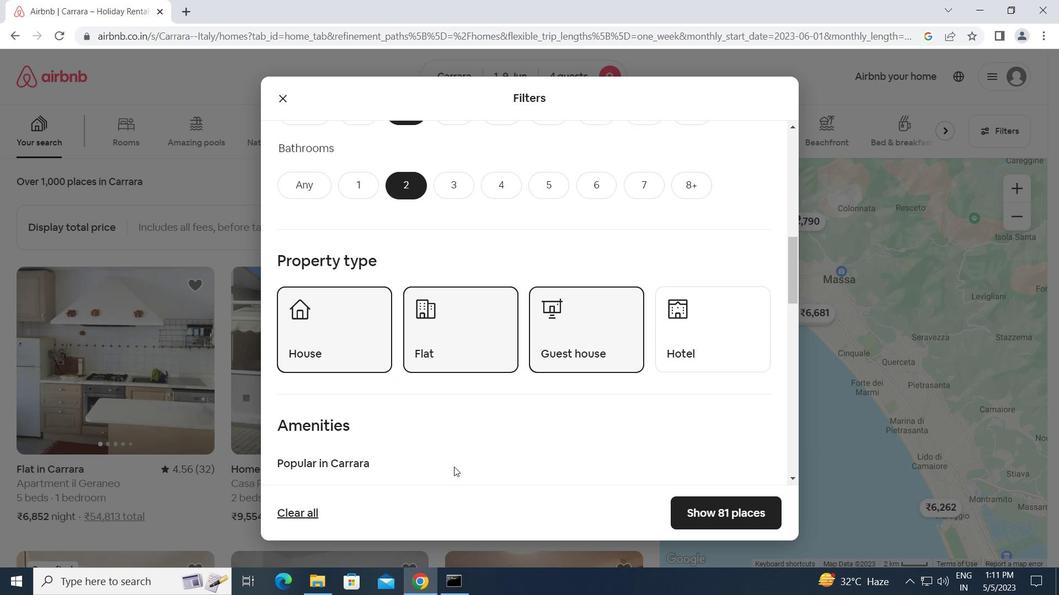 
Action: Mouse scrolled (454, 466) with delta (0, 0)
Screenshot: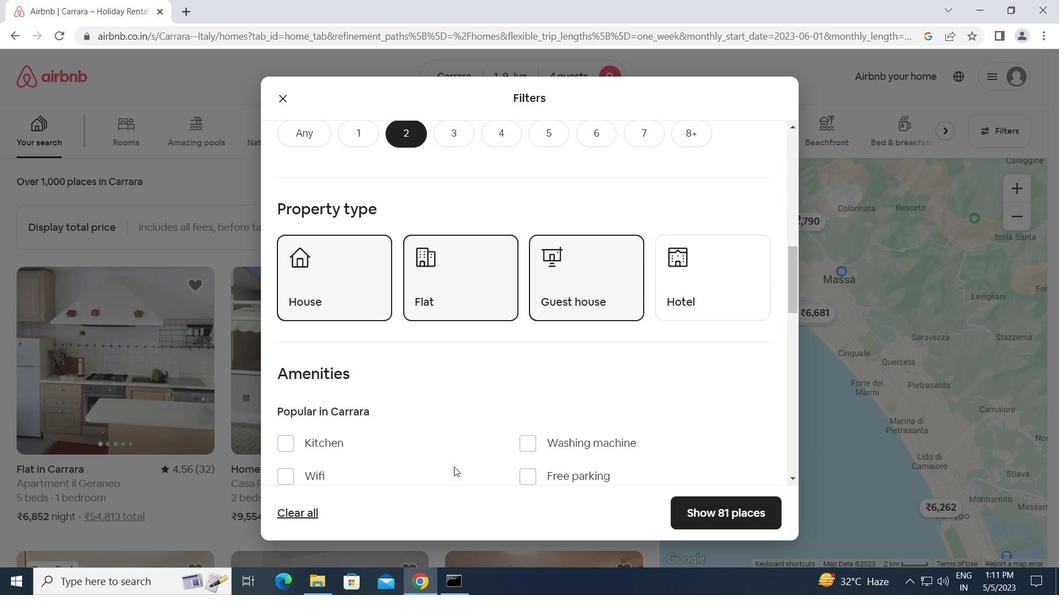 
Action: Mouse scrolled (454, 466) with delta (0, 0)
Screenshot: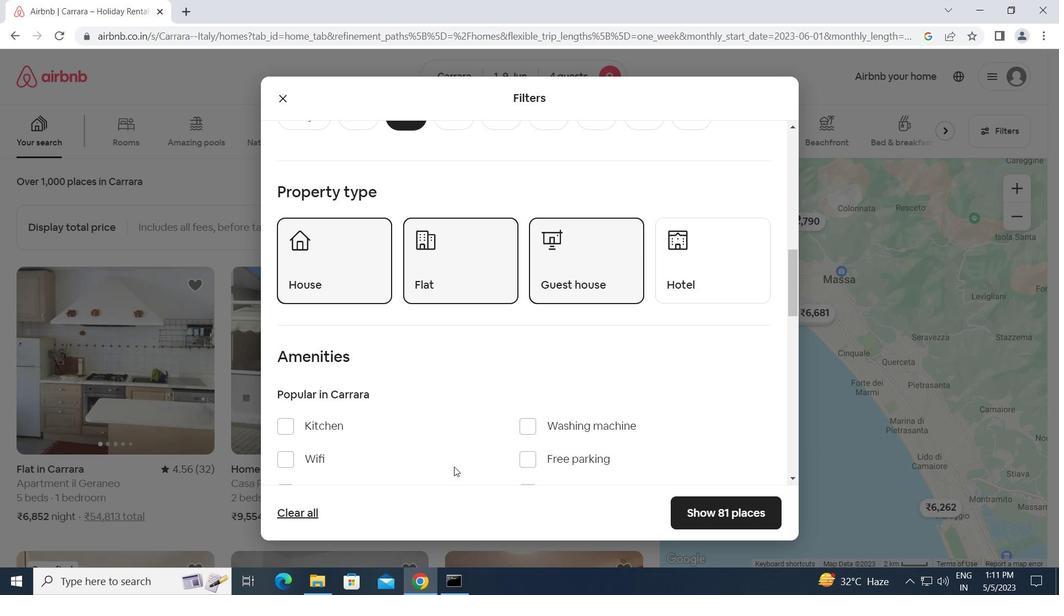 
Action: Mouse scrolled (454, 466) with delta (0, 0)
Screenshot: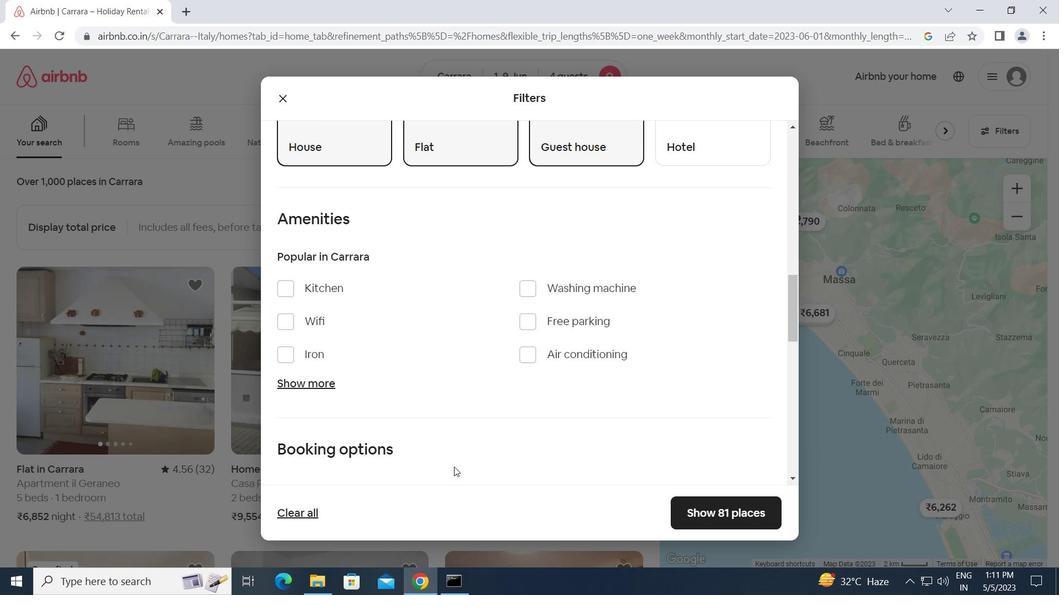 
Action: Mouse scrolled (454, 466) with delta (0, 0)
Screenshot: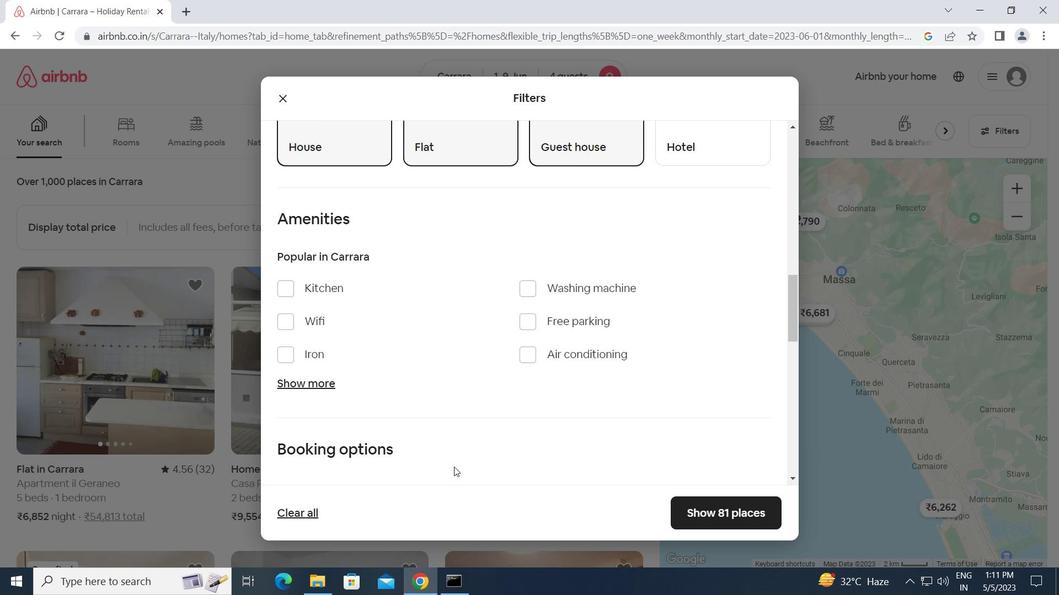 
Action: Mouse scrolled (454, 466) with delta (0, 0)
Screenshot: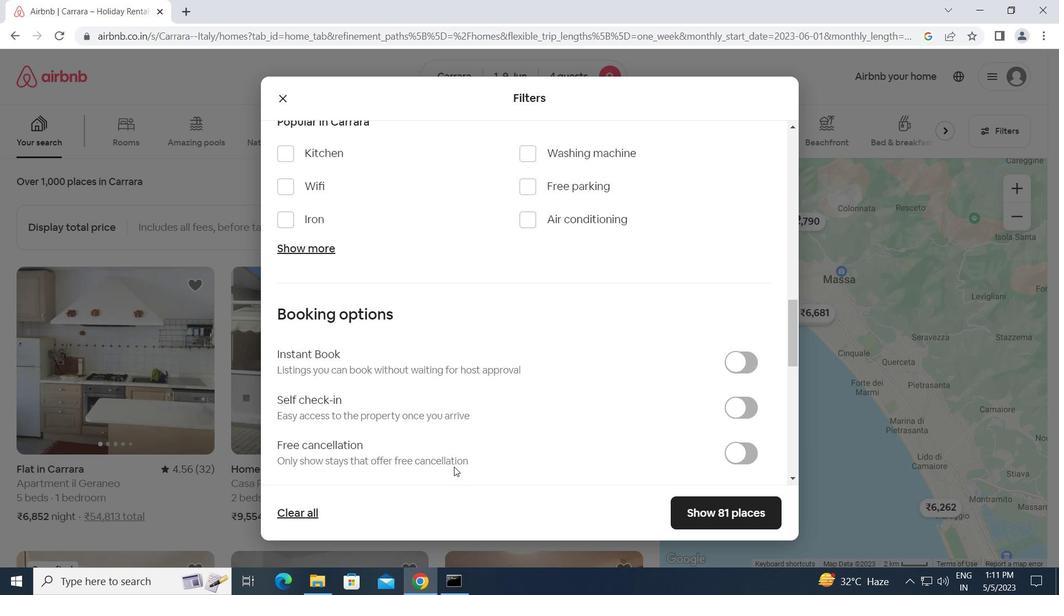 
Action: Mouse moved to (741, 336)
Screenshot: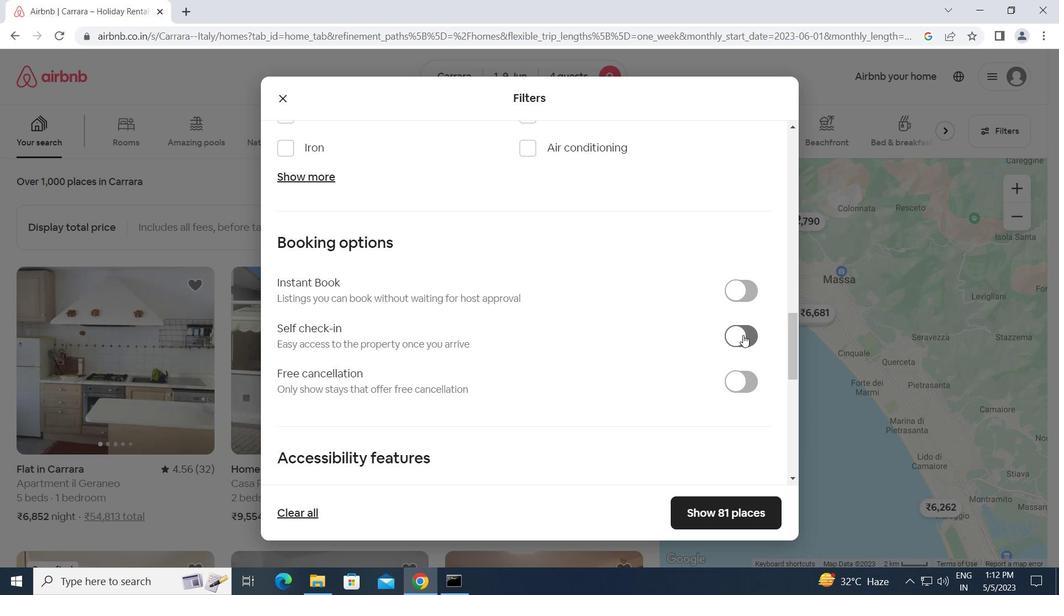 
Action: Mouse pressed left at (741, 336)
Screenshot: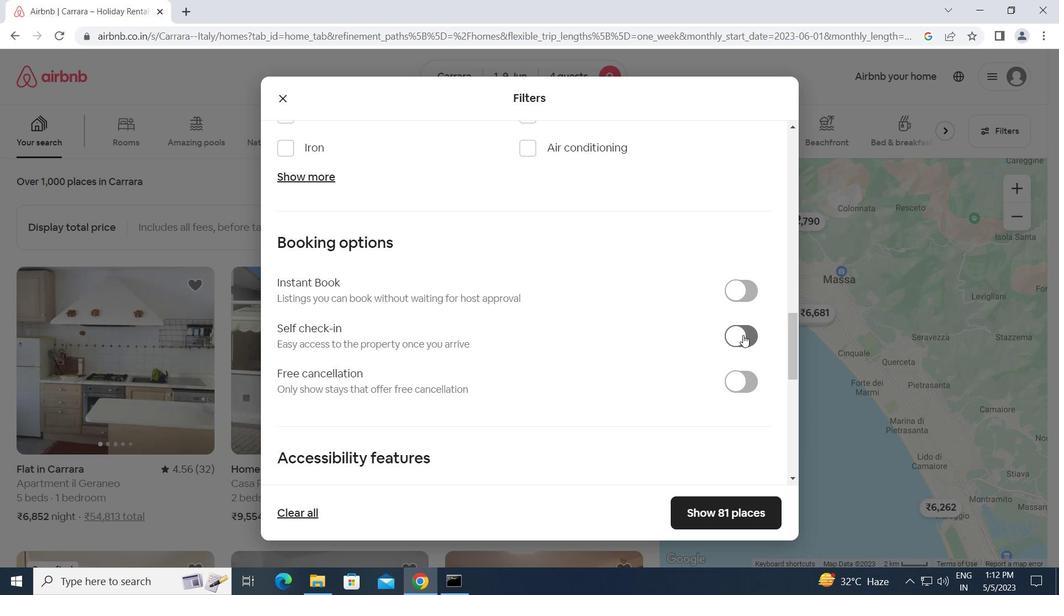 
Action: Mouse moved to (462, 391)
Screenshot: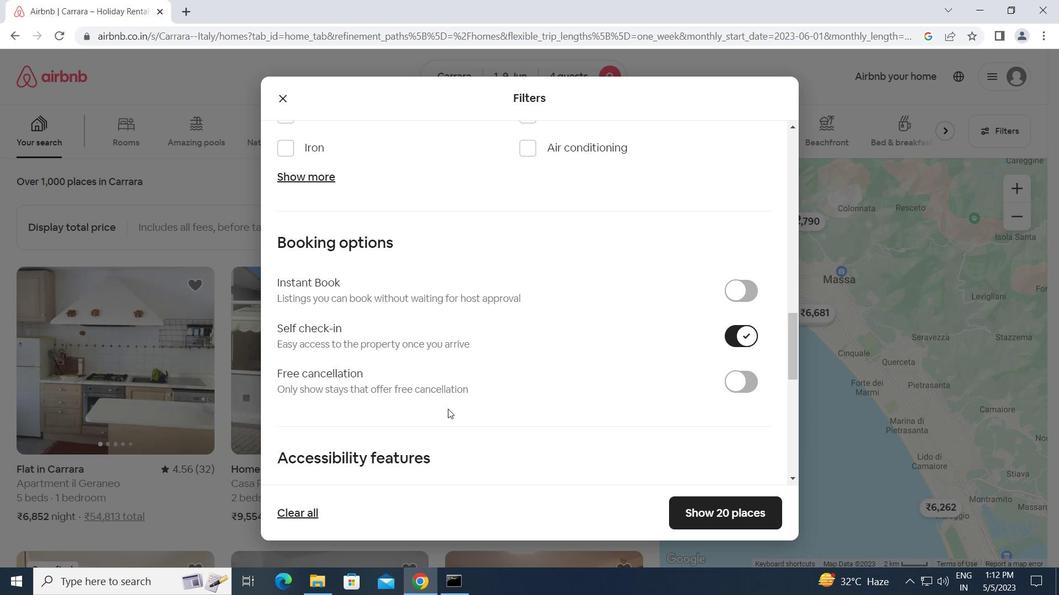 
Action: Mouse scrolled (462, 391) with delta (0, 0)
Screenshot: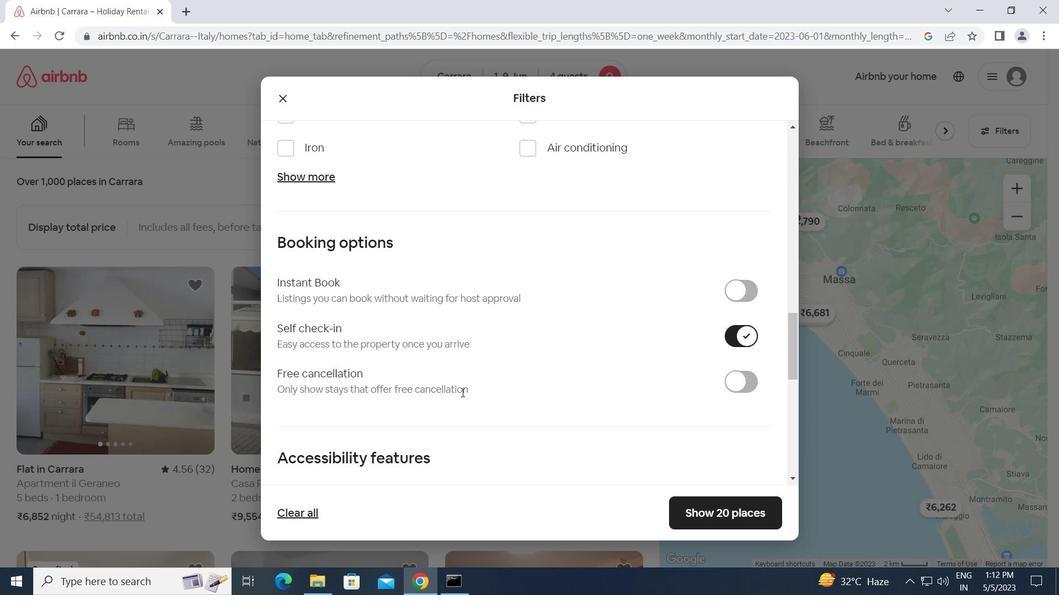 
Action: Mouse scrolled (462, 391) with delta (0, 0)
Screenshot: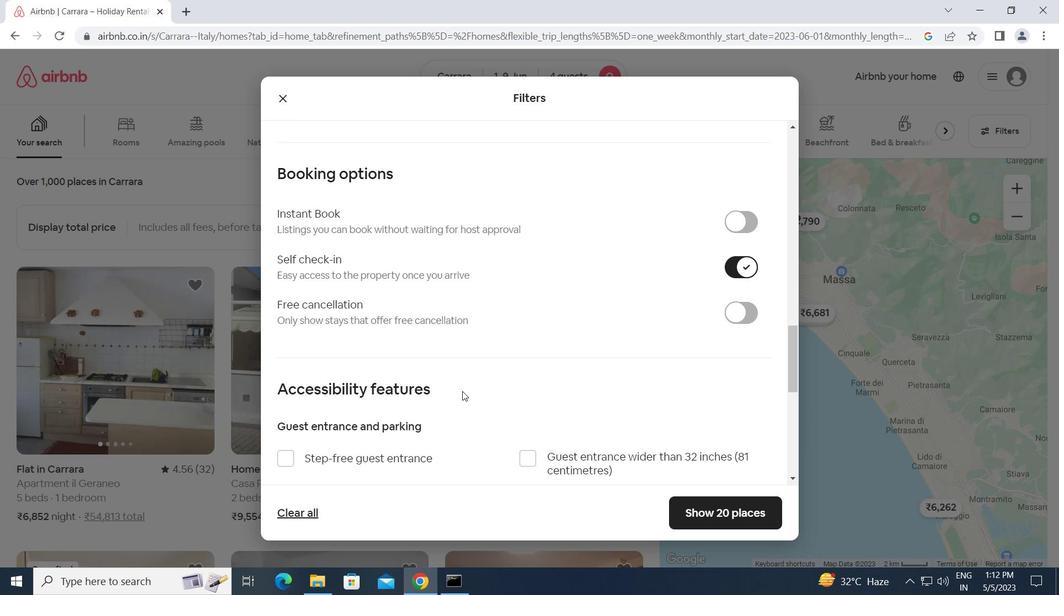 
Action: Mouse scrolled (462, 391) with delta (0, 0)
Screenshot: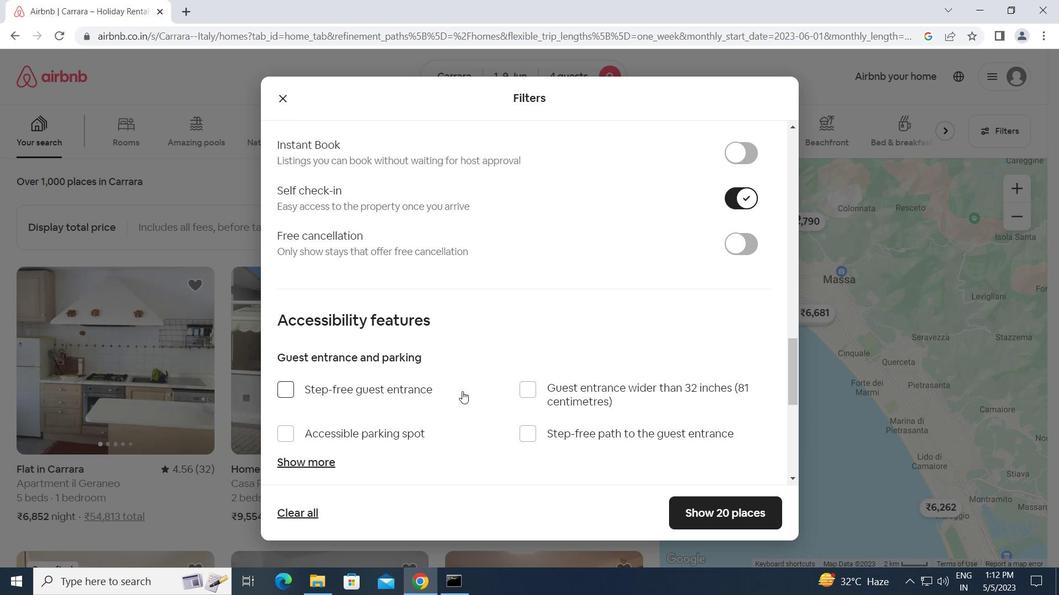 
Action: Mouse scrolled (462, 391) with delta (0, 0)
Screenshot: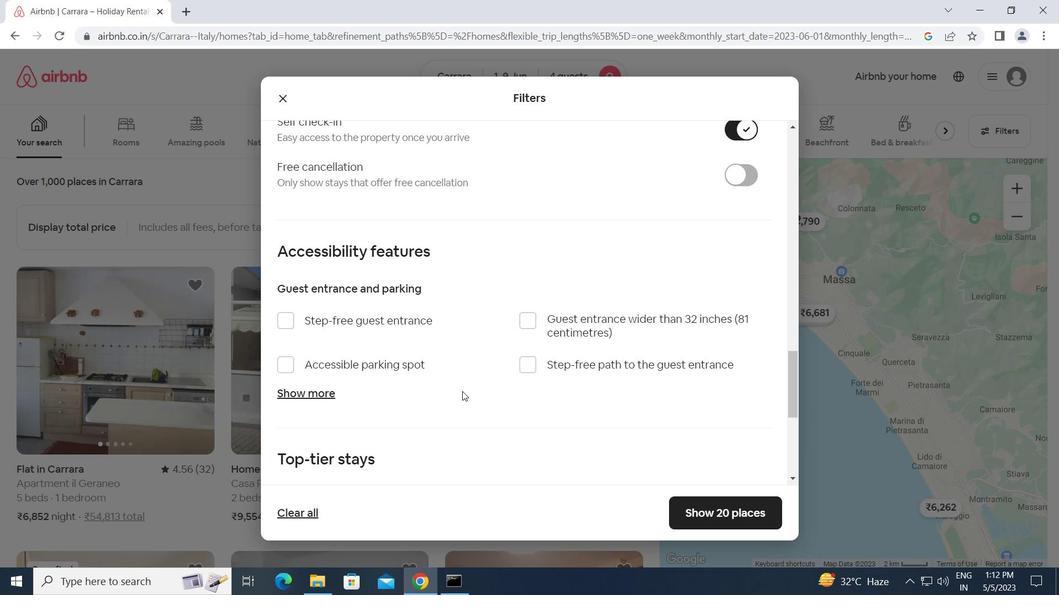 
Action: Mouse scrolled (462, 391) with delta (0, 0)
Screenshot: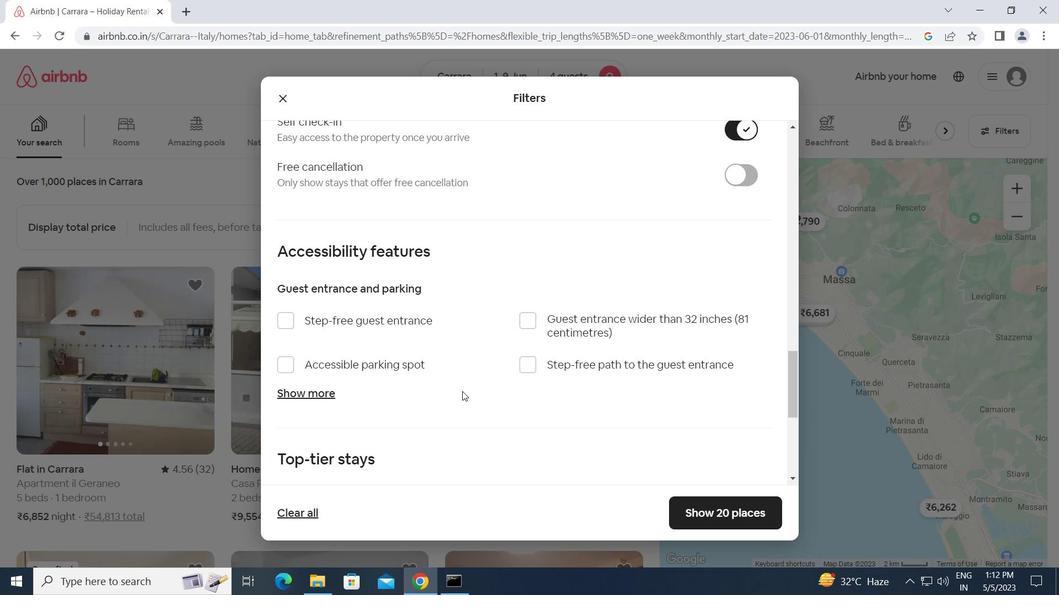 
Action: Mouse scrolled (462, 391) with delta (0, 0)
Screenshot: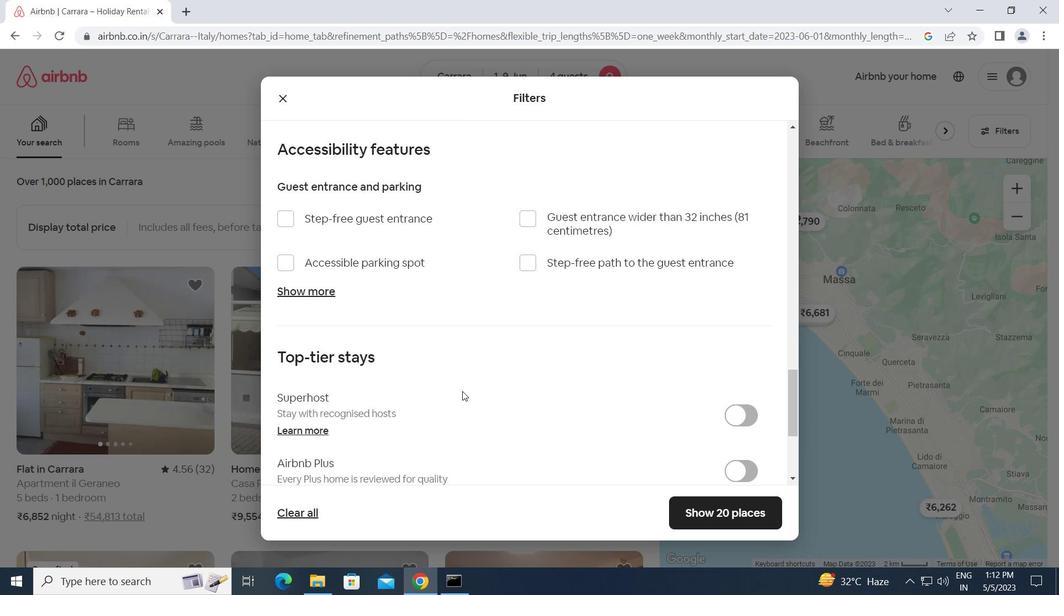 
Action: Mouse scrolled (462, 391) with delta (0, 0)
Screenshot: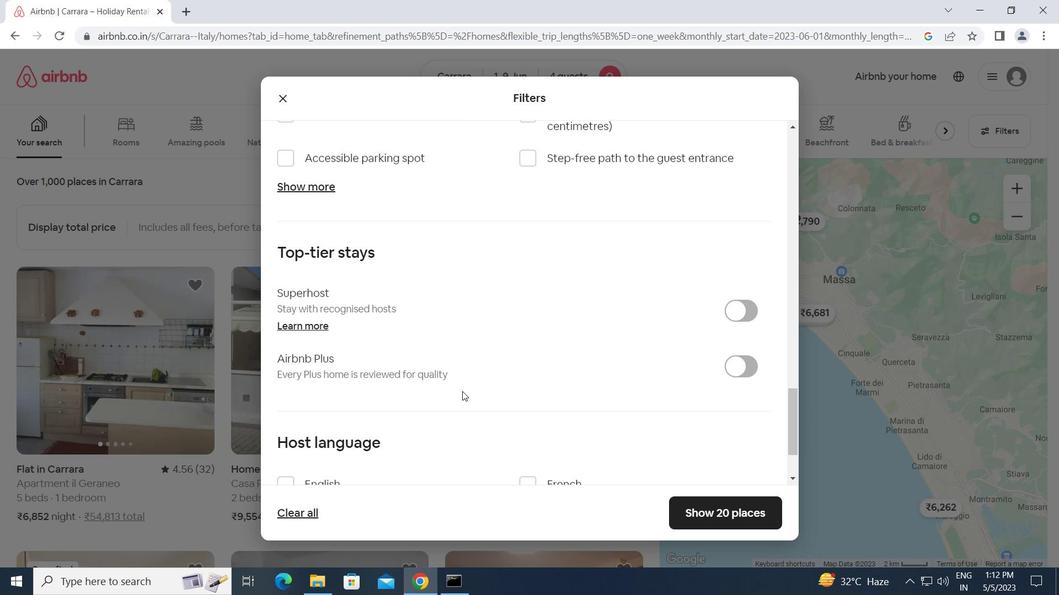 
Action: Mouse scrolled (462, 391) with delta (0, 0)
Screenshot: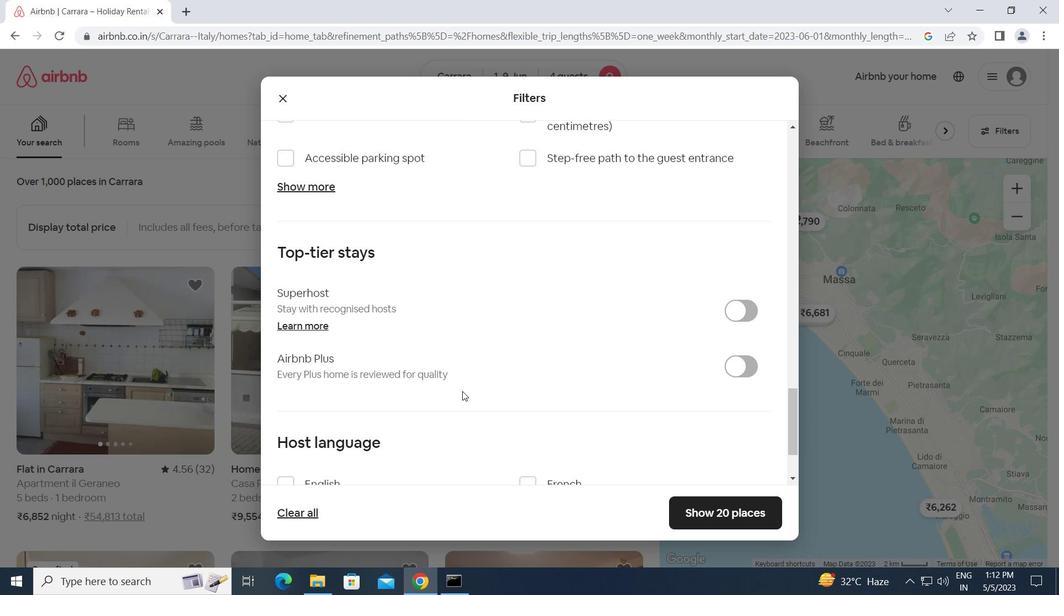 
Action: Mouse scrolled (462, 391) with delta (0, 0)
Screenshot: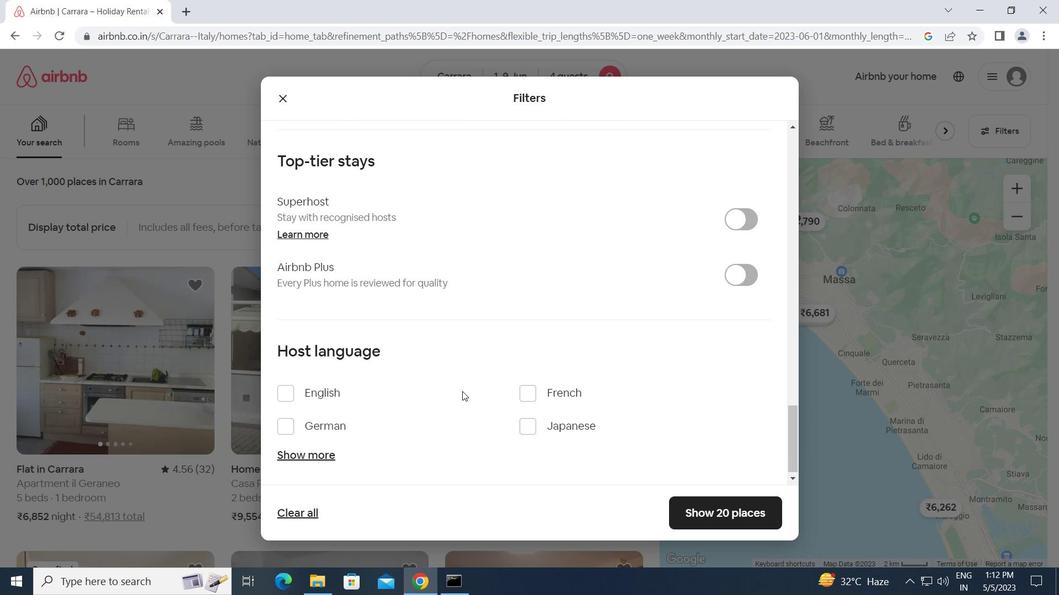 
Action: Mouse scrolled (462, 391) with delta (0, 0)
Screenshot: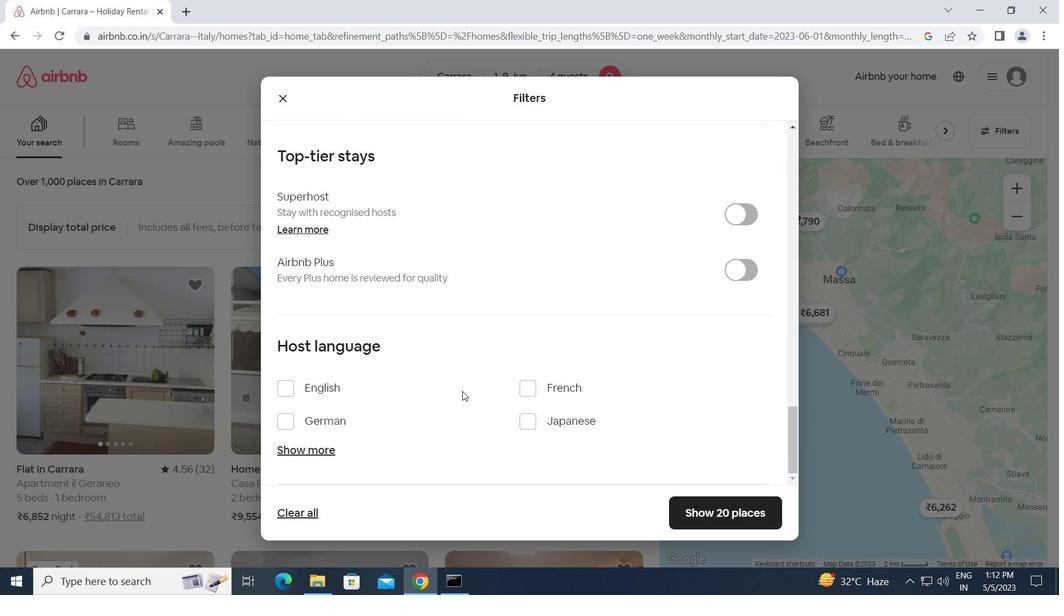
Action: Mouse moved to (284, 391)
Screenshot: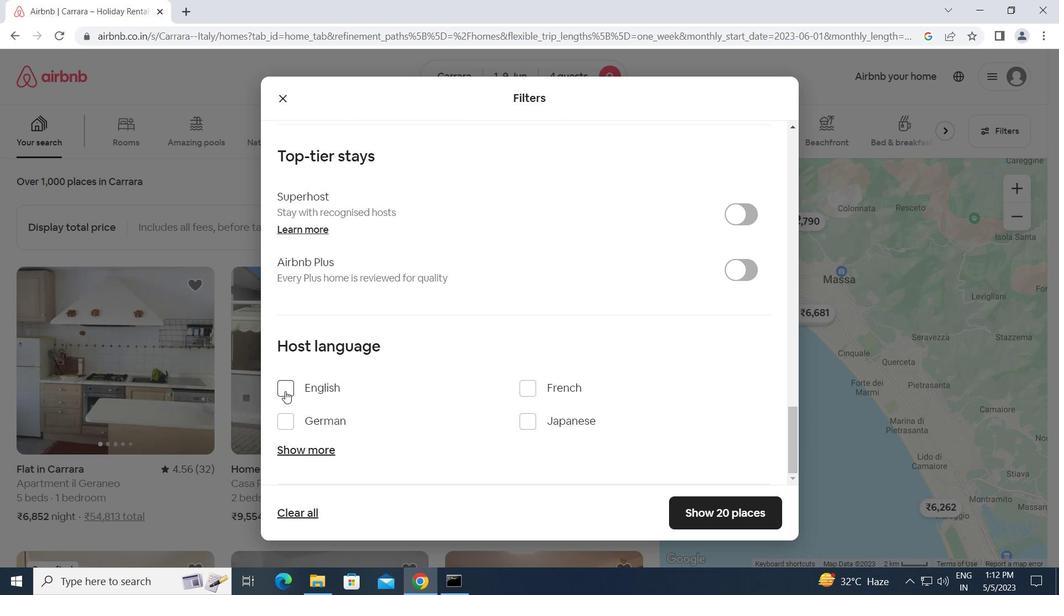 
Action: Mouse pressed left at (284, 391)
Screenshot: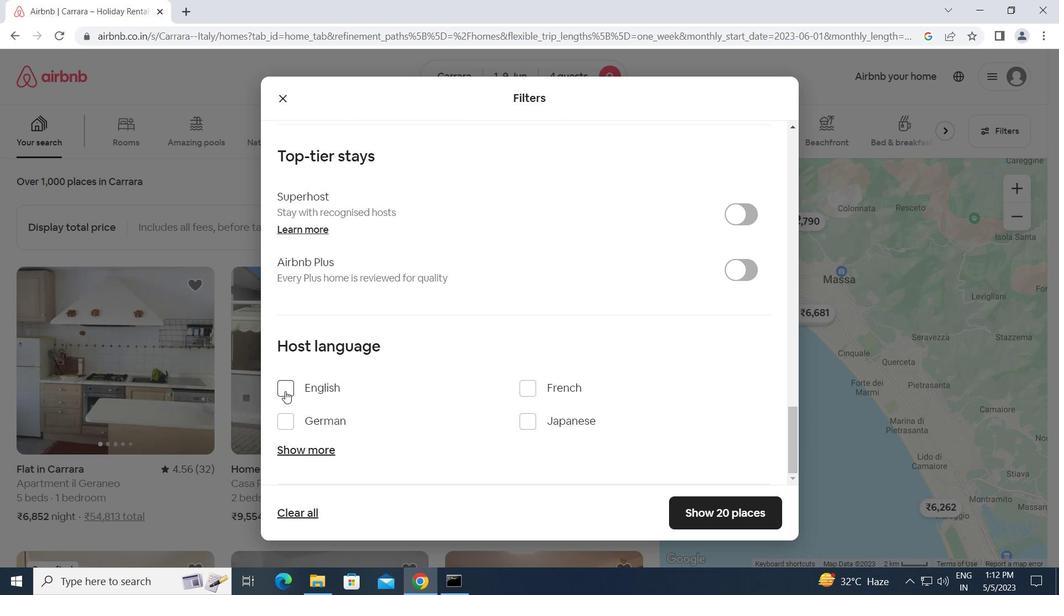 
Action: Mouse moved to (698, 509)
Screenshot: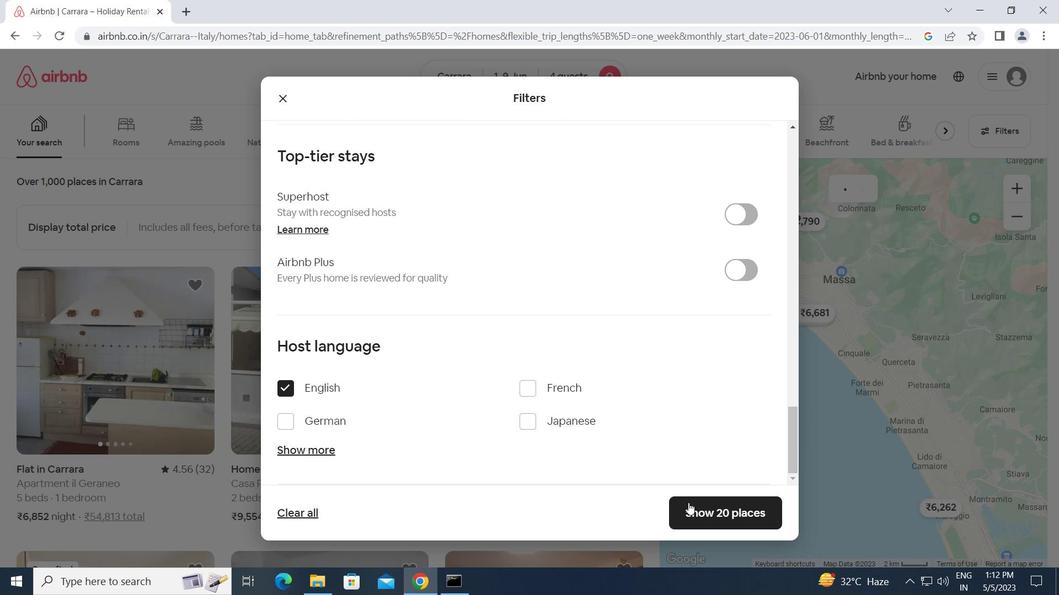 
Action: Mouse pressed left at (698, 509)
Screenshot: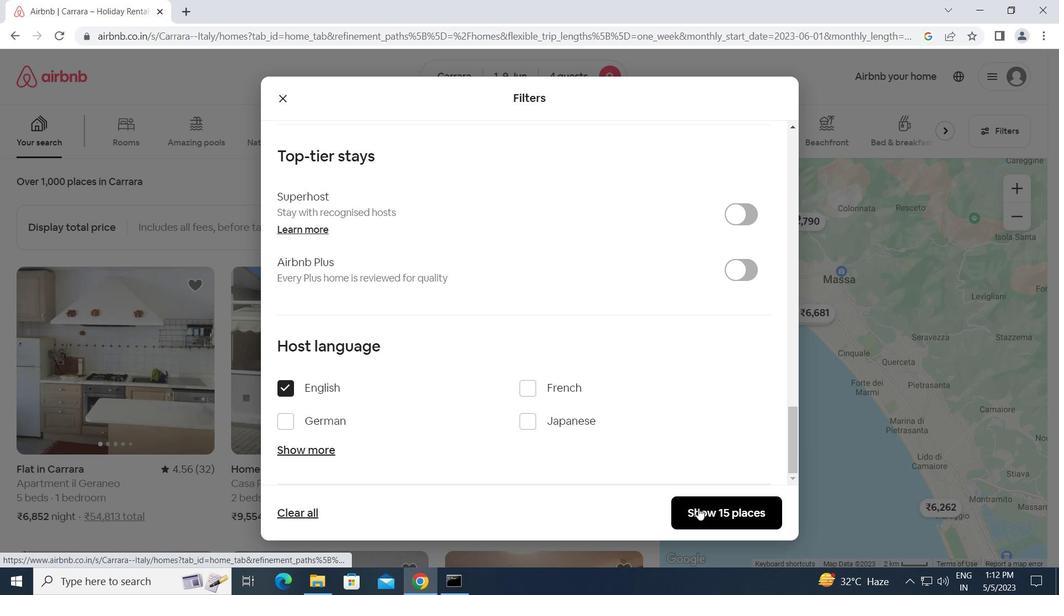 
Action: Mouse moved to (689, 506)
Screenshot: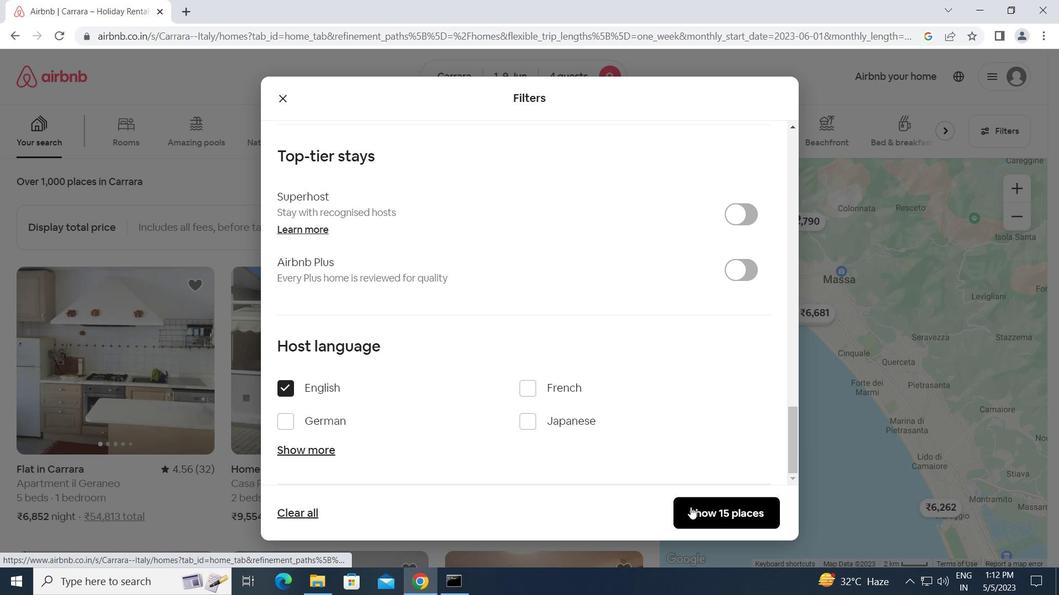 
